 Task: Look for space in Rāyachoti, India from 5th July, 2023 to 15th July, 2023 for 9 adults in price range Rs.15000 to Rs.25000. Place can be entire place with 5 bedrooms having 5 beds and 5 bathrooms. Property type can be house, flat, guest house. Booking option can be shelf check-in. Required host language is English.
Action: Mouse moved to (429, 56)
Screenshot: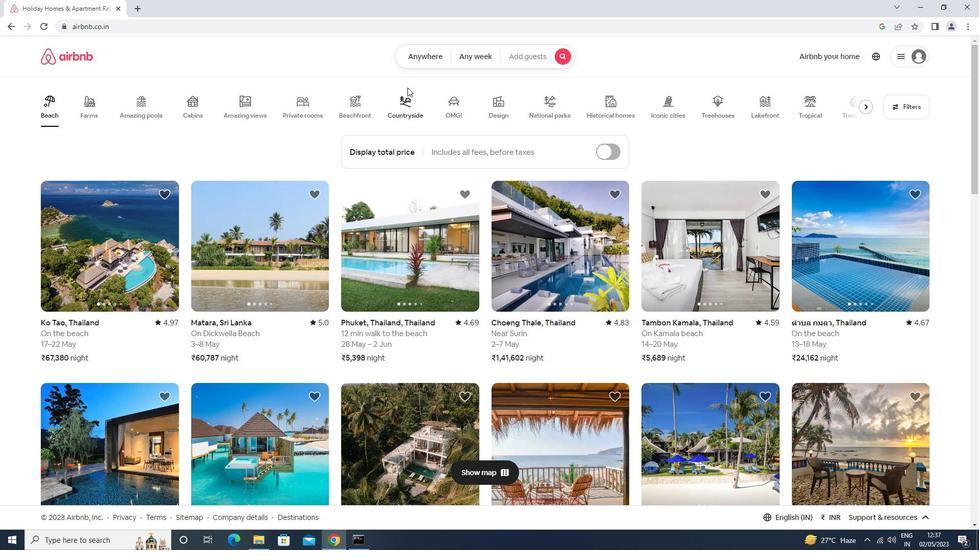 
Action: Mouse pressed left at (429, 56)
Screenshot: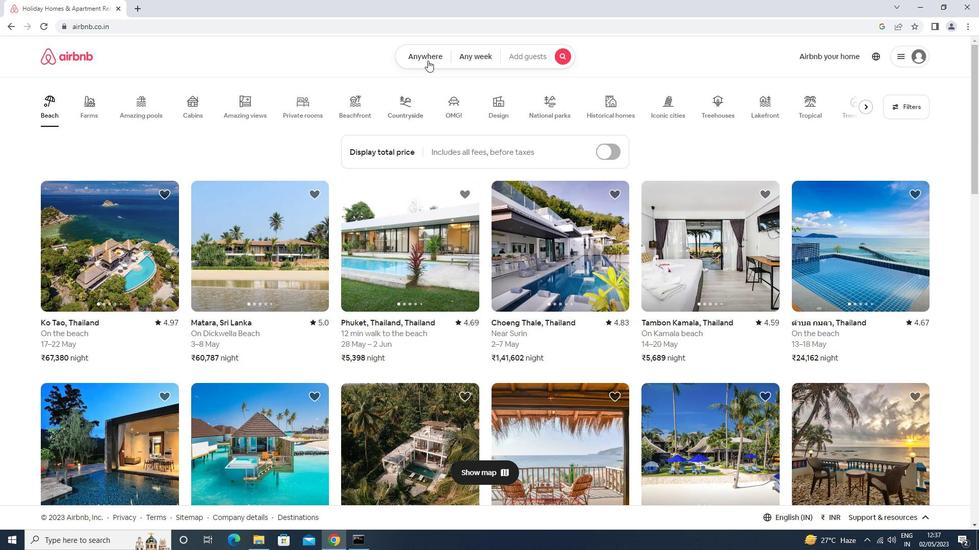 
Action: Mouse moved to (378, 103)
Screenshot: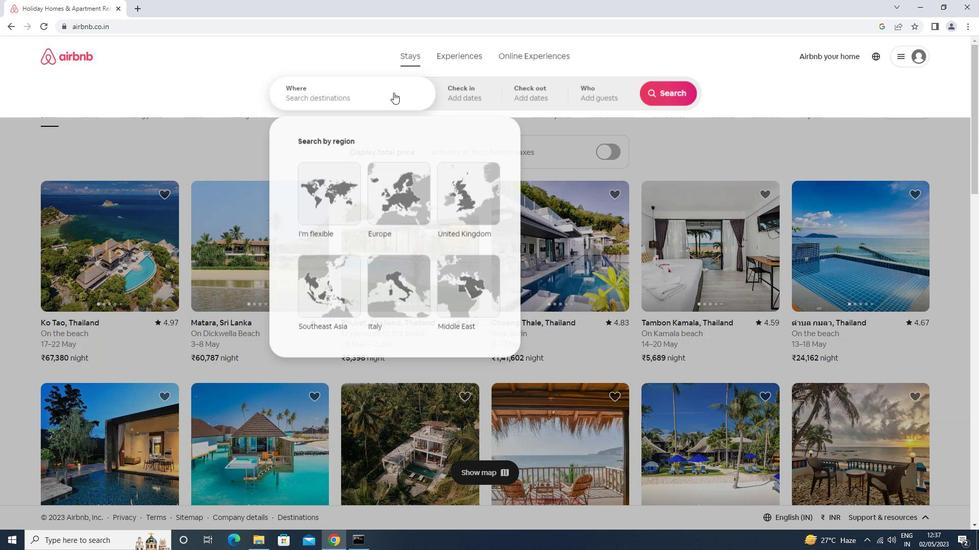 
Action: Mouse pressed left at (378, 103)
Screenshot: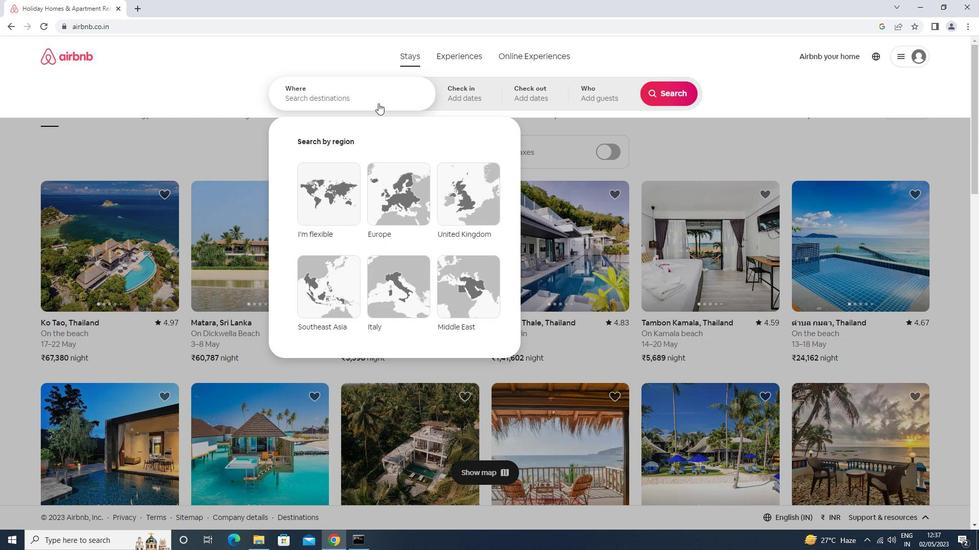 
Action: Key pressed r<Key.caps_lock>ayachoti<Key.enter>
Screenshot: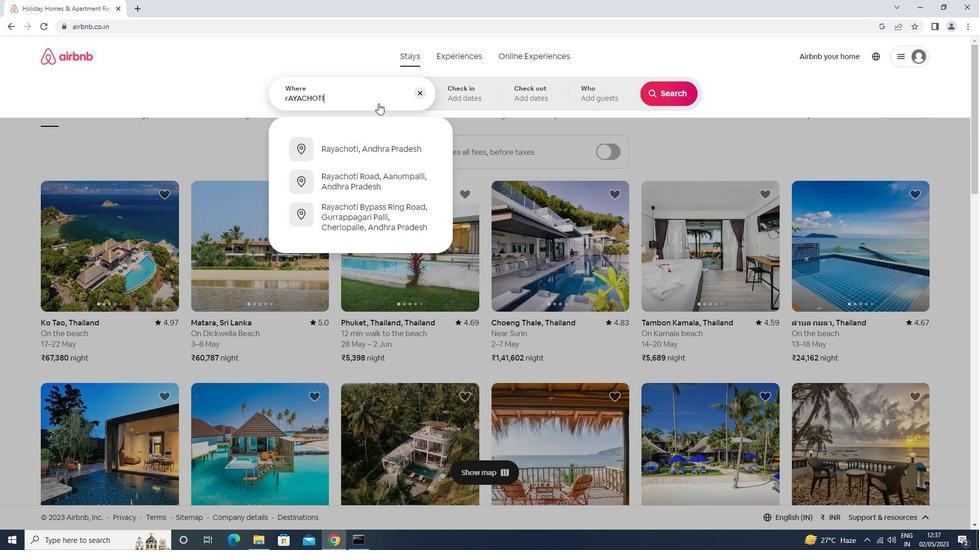 
Action: Mouse moved to (668, 181)
Screenshot: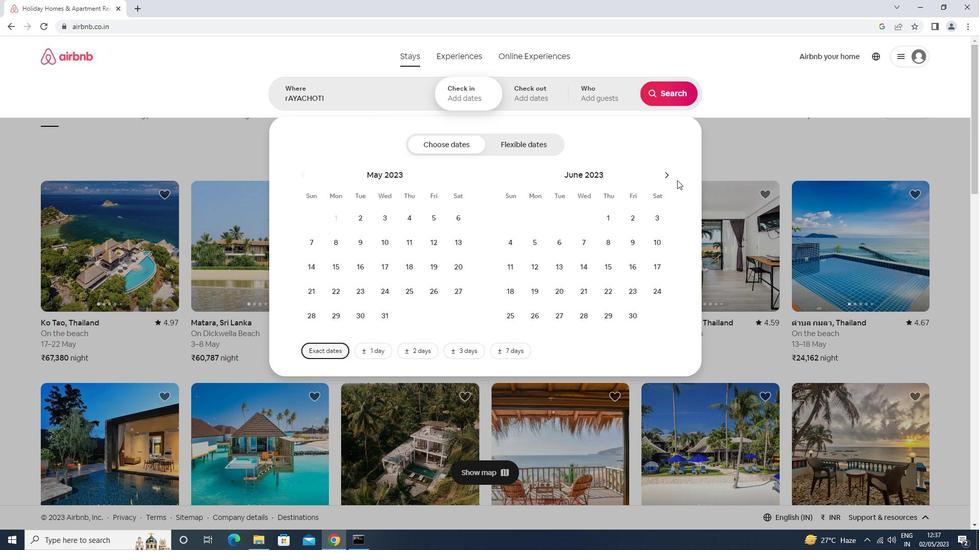 
Action: Mouse pressed left at (668, 181)
Screenshot: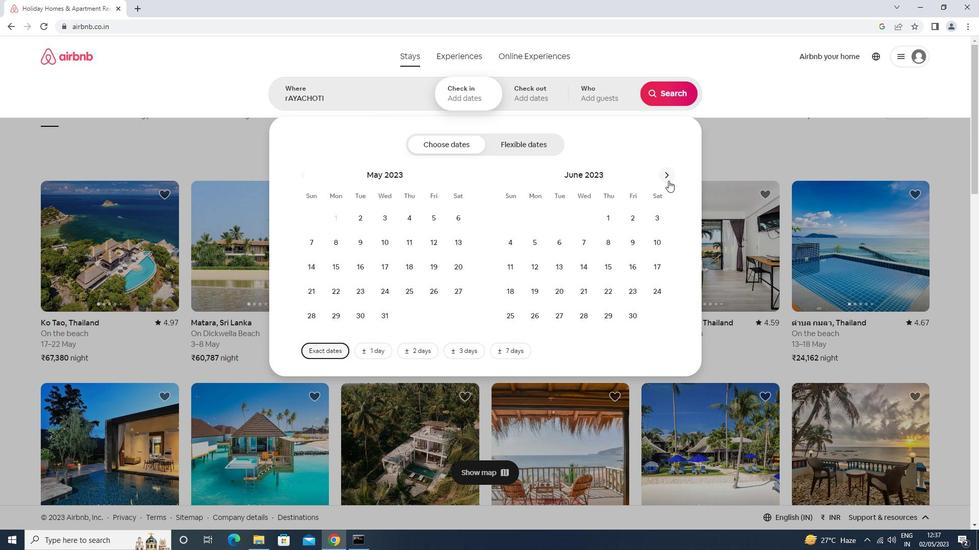 
Action: Mouse moved to (580, 244)
Screenshot: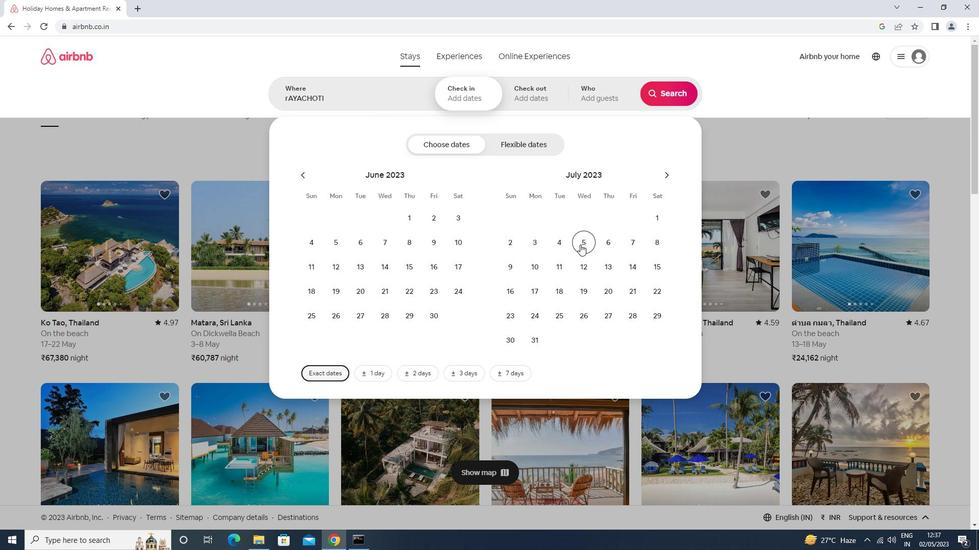 
Action: Mouse pressed left at (580, 244)
Screenshot: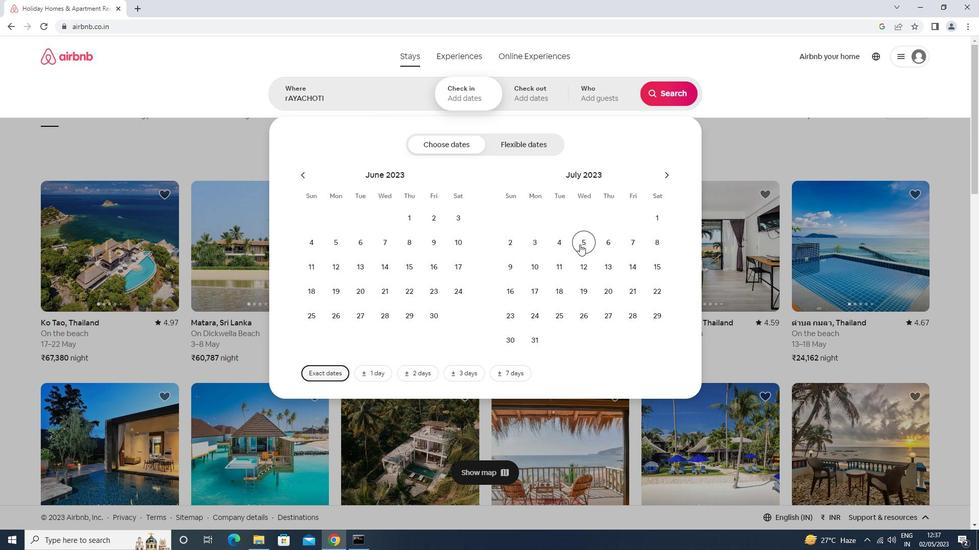 
Action: Mouse moved to (659, 267)
Screenshot: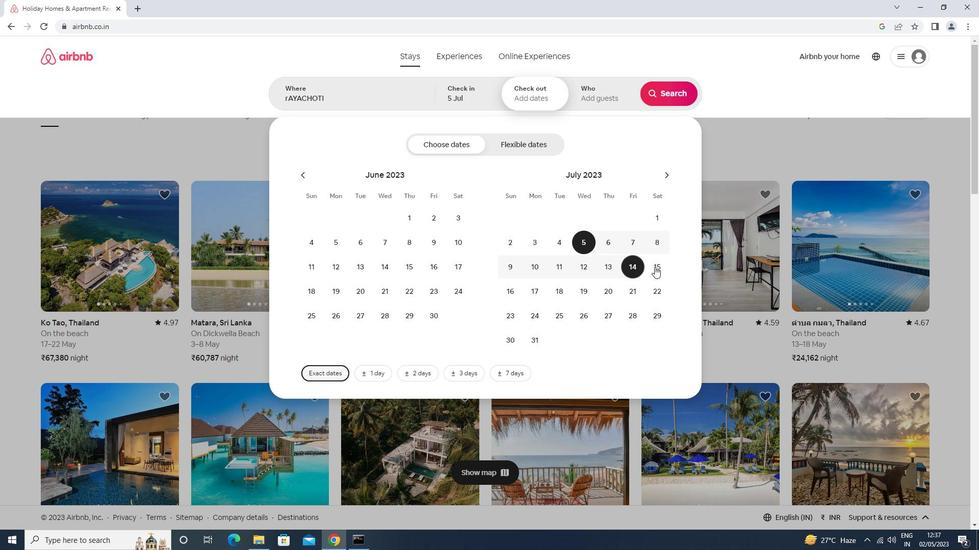 
Action: Mouse pressed left at (659, 267)
Screenshot: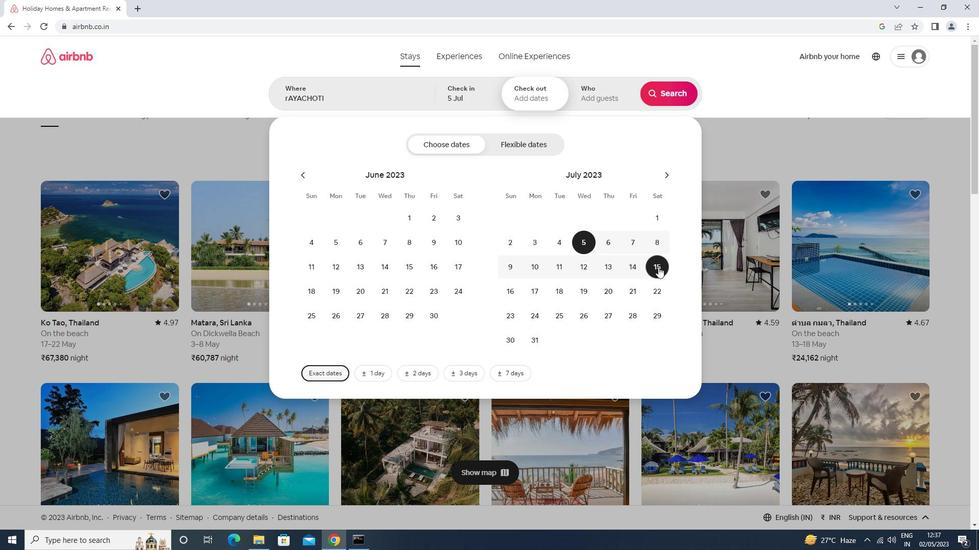 
Action: Mouse moved to (589, 102)
Screenshot: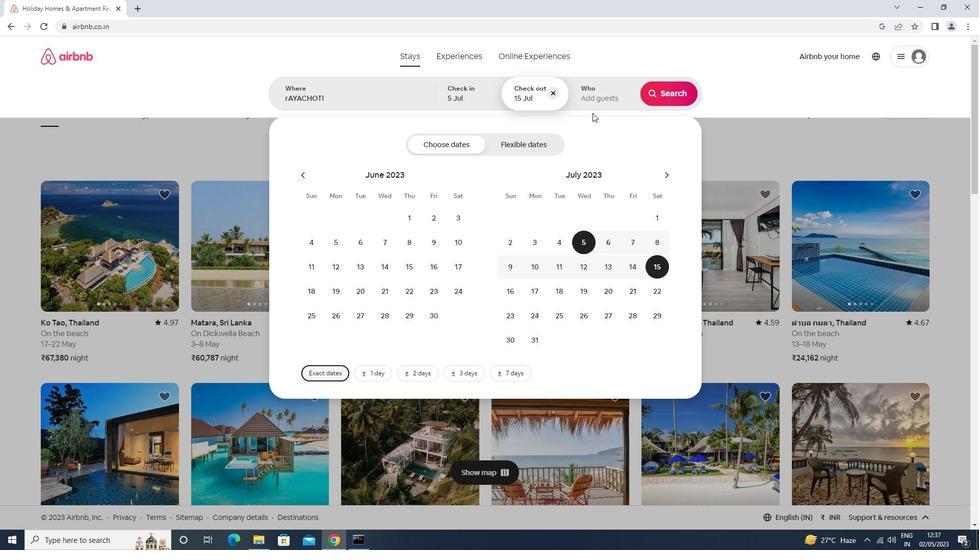 
Action: Mouse pressed left at (589, 102)
Screenshot: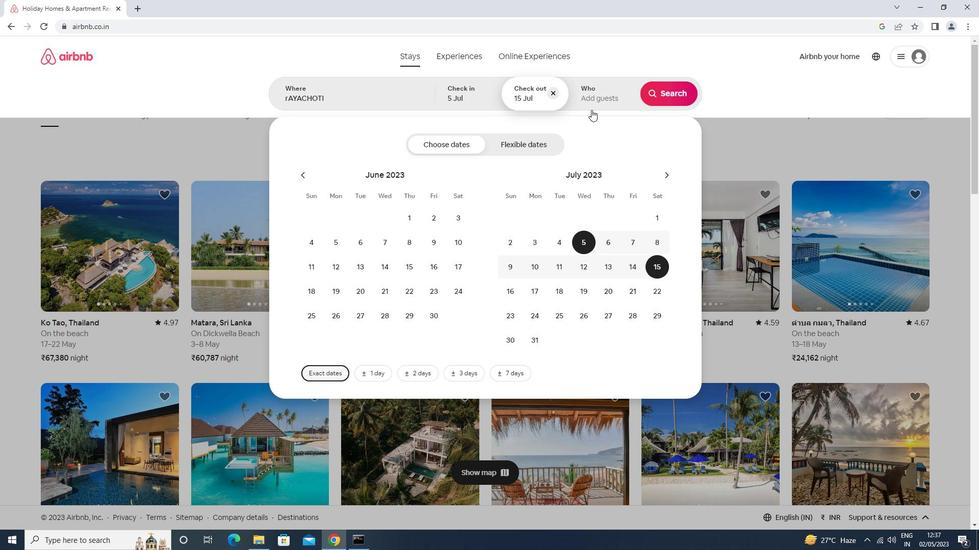 
Action: Mouse moved to (667, 151)
Screenshot: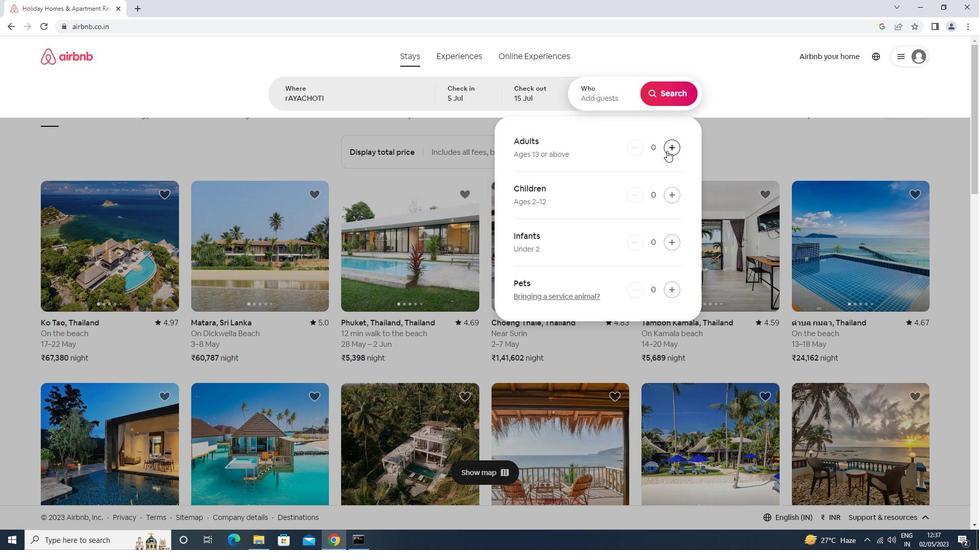 
Action: Mouse pressed left at (667, 151)
Screenshot: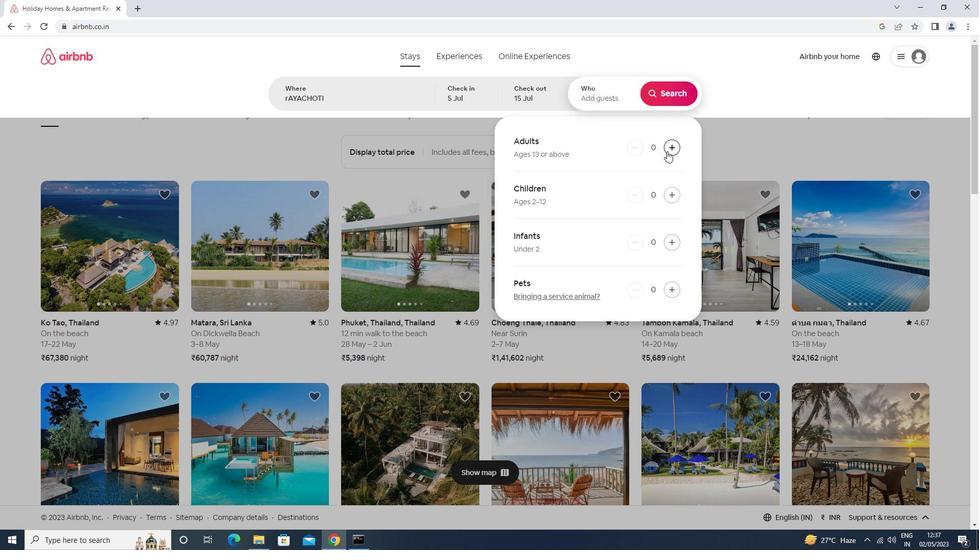 
Action: Mouse pressed left at (667, 151)
Screenshot: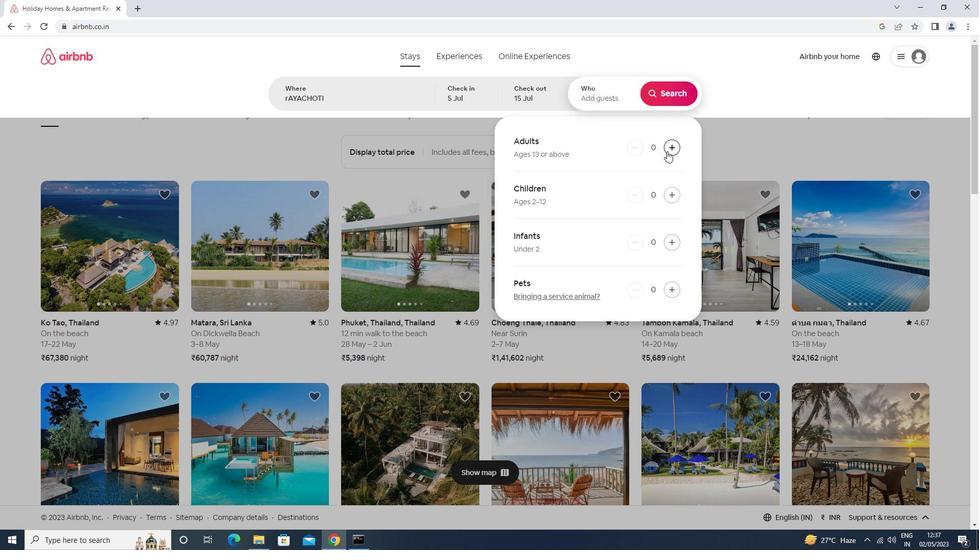 
Action: Mouse pressed left at (667, 151)
Screenshot: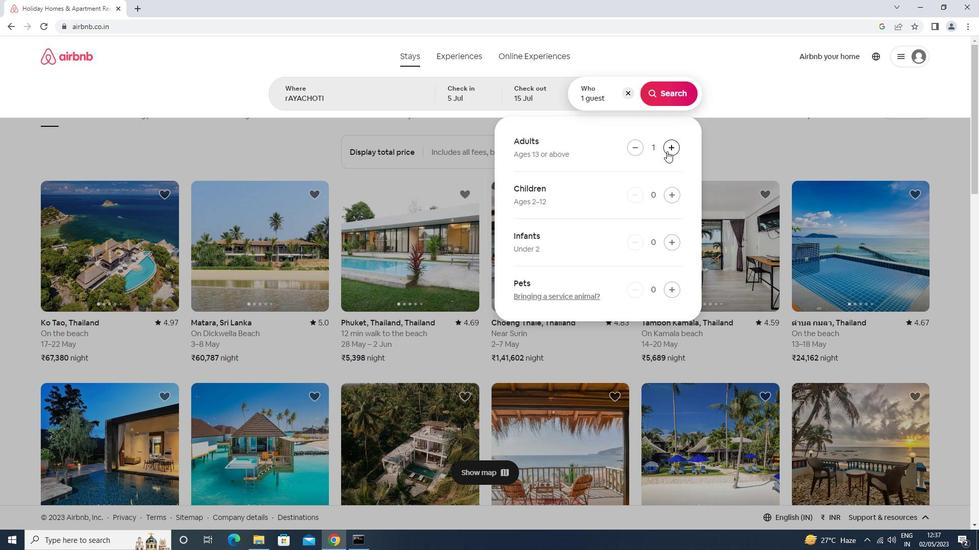 
Action: Mouse pressed left at (667, 151)
Screenshot: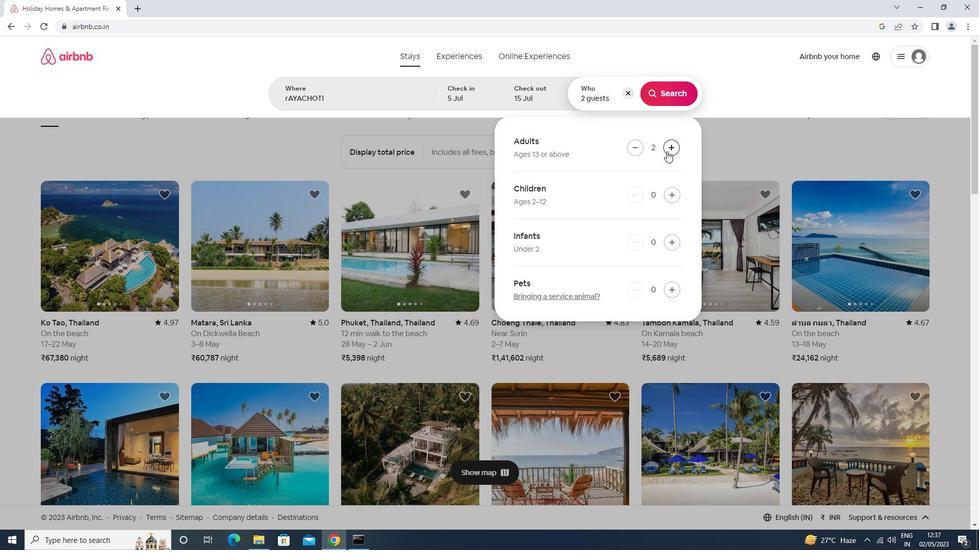 
Action: Mouse pressed left at (667, 151)
Screenshot: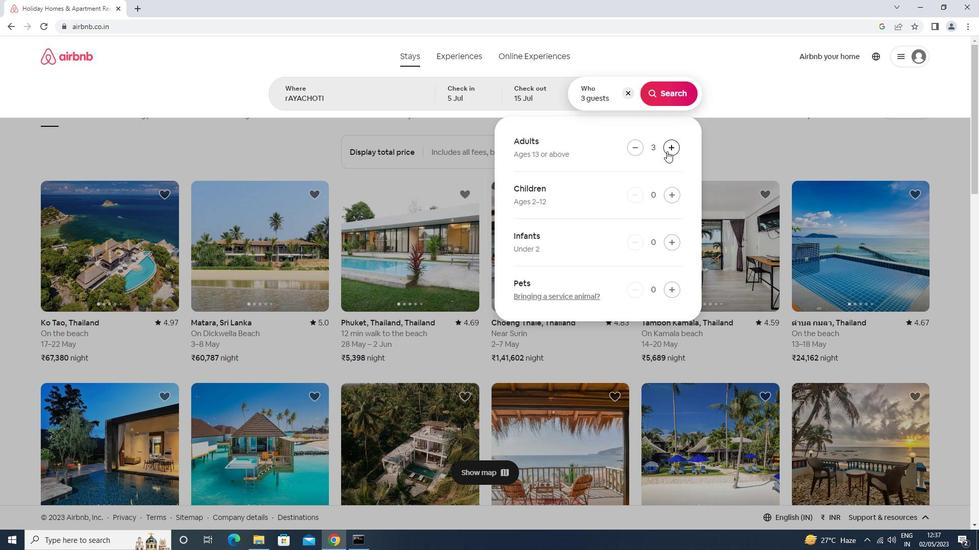 
Action: Mouse pressed left at (667, 151)
Screenshot: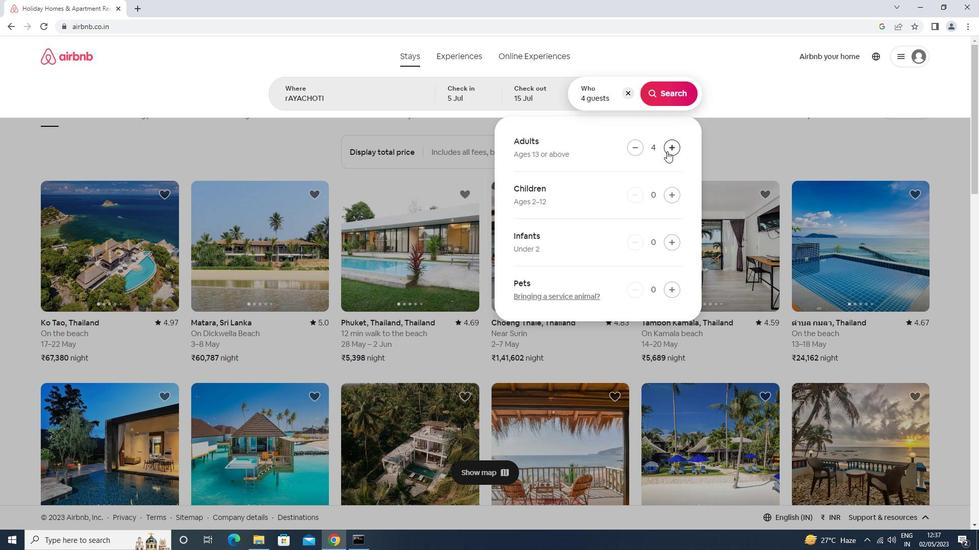 
Action: Mouse pressed left at (667, 151)
Screenshot: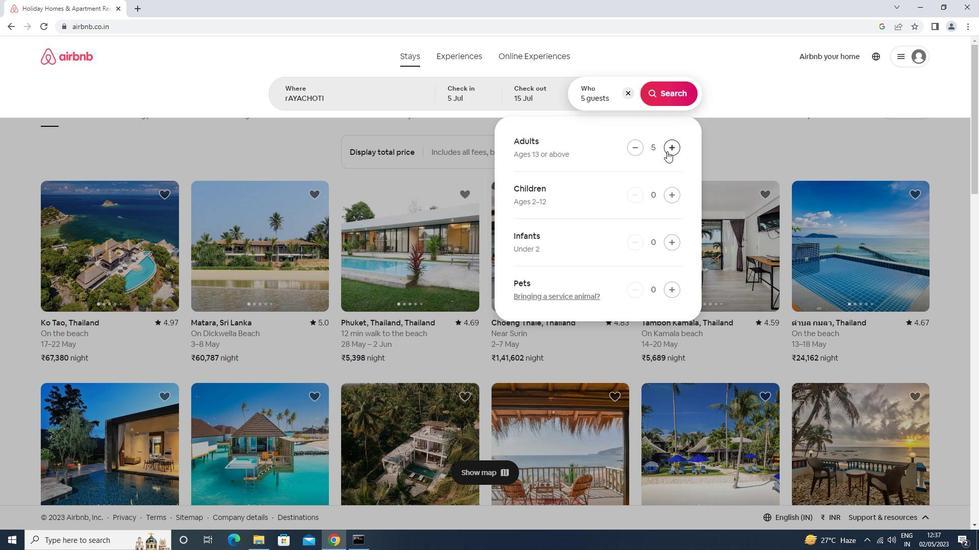 
Action: Mouse pressed left at (667, 151)
Screenshot: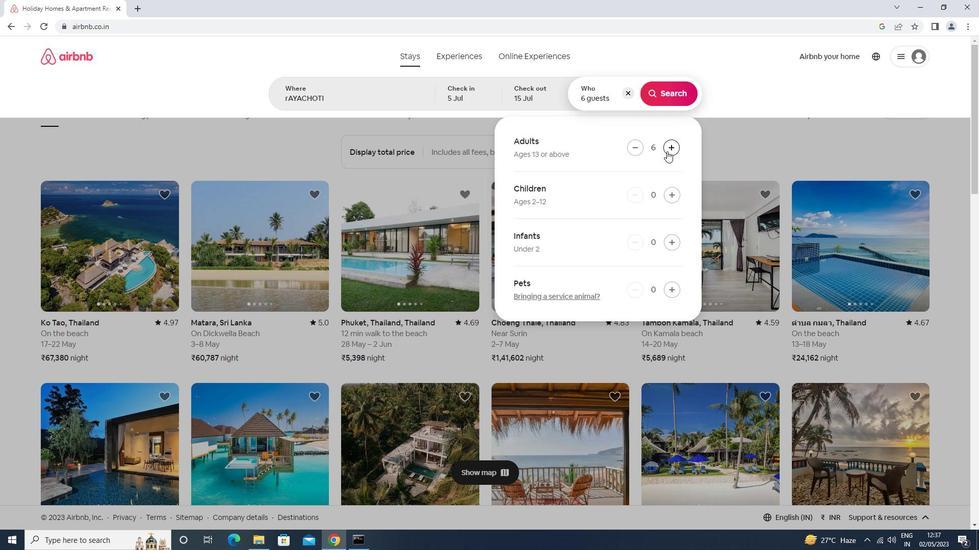 
Action: Mouse pressed left at (667, 151)
Screenshot: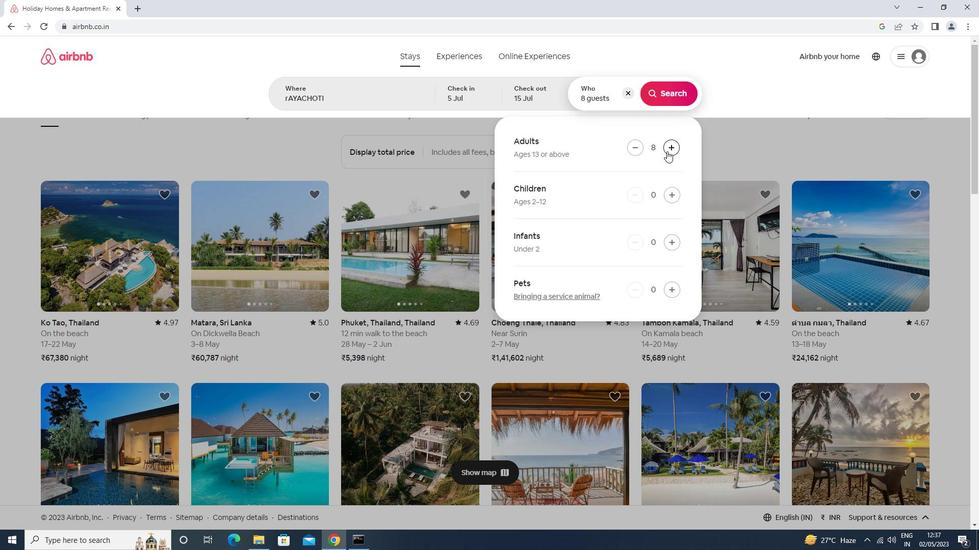
Action: Mouse moved to (662, 96)
Screenshot: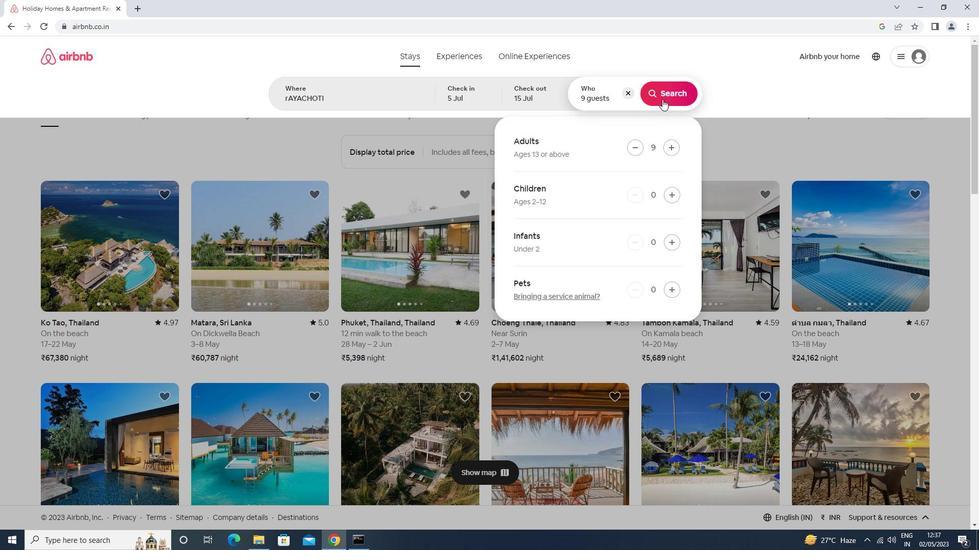 
Action: Mouse pressed left at (662, 96)
Screenshot: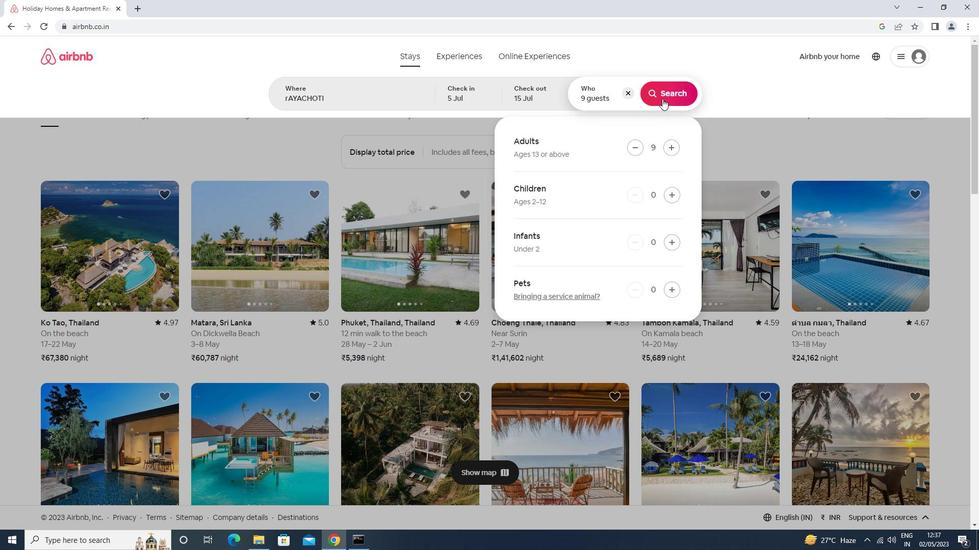 
Action: Mouse moved to (932, 96)
Screenshot: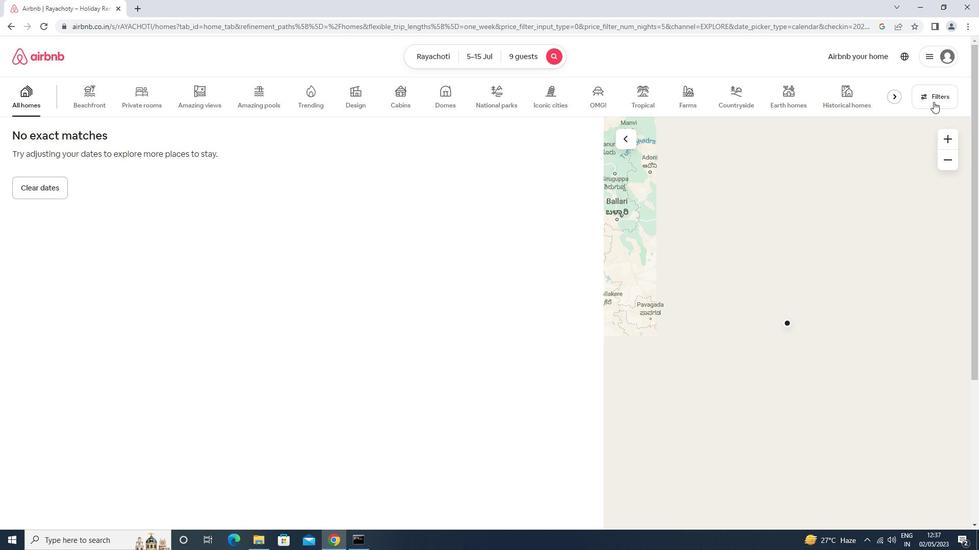 
Action: Mouse pressed left at (932, 96)
Screenshot: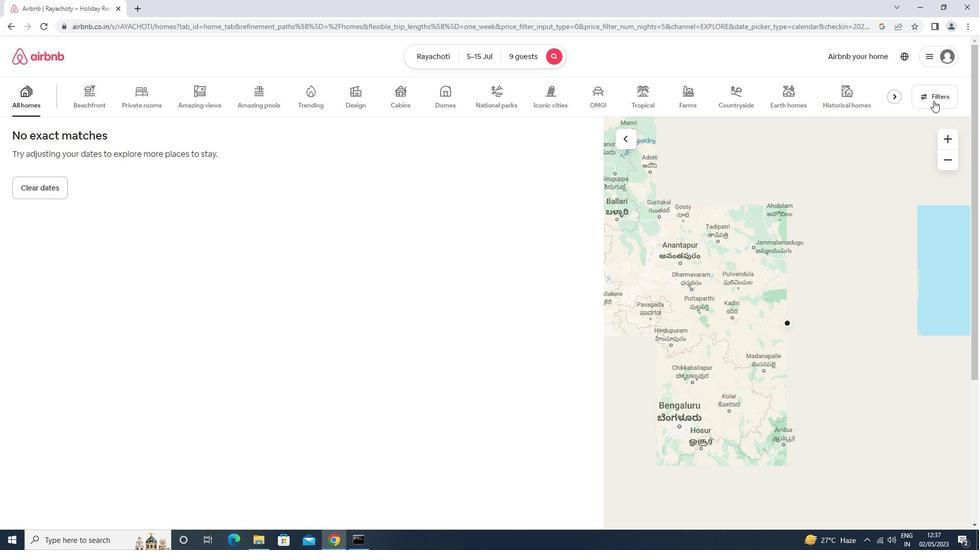 
Action: Mouse moved to (431, 163)
Screenshot: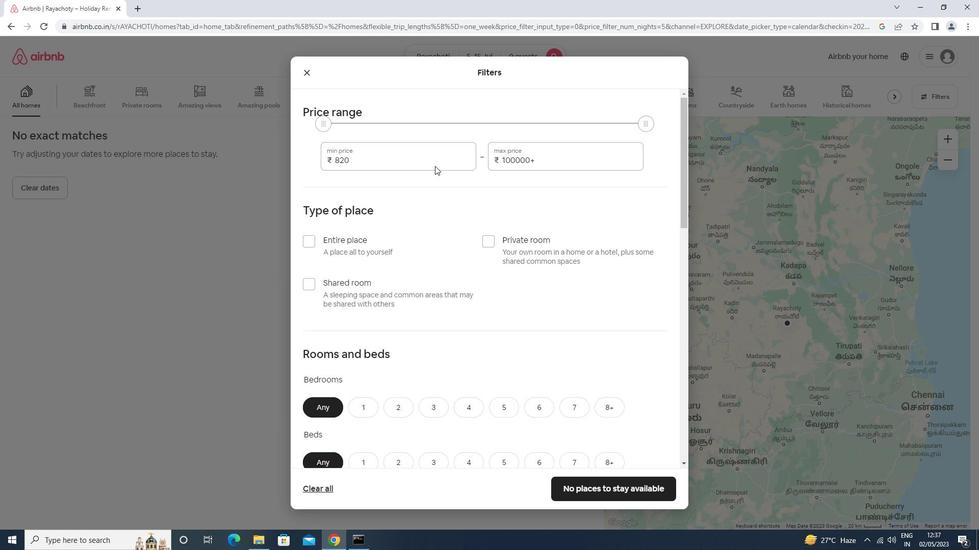 
Action: Mouse pressed left at (431, 163)
Screenshot: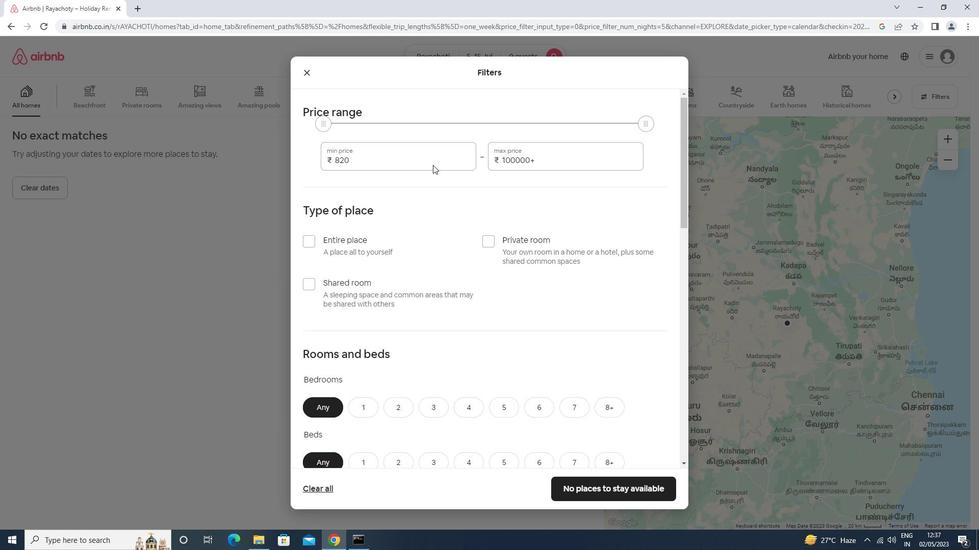 
Action: Key pressed <Key.backspace><Key.backspace><Key.backspace><Key.backspace><Key.backspace><Key.backspace><Key.backspace><Key.backspace><Key.backspace><Key.backspace>15000<Key.tab>21<Key.backspace>0000
Screenshot: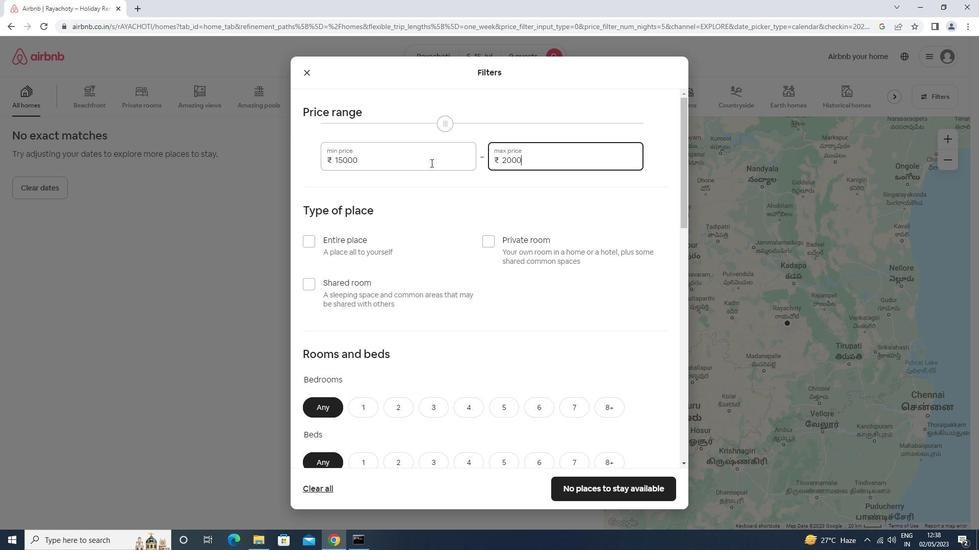 
Action: Mouse moved to (366, 238)
Screenshot: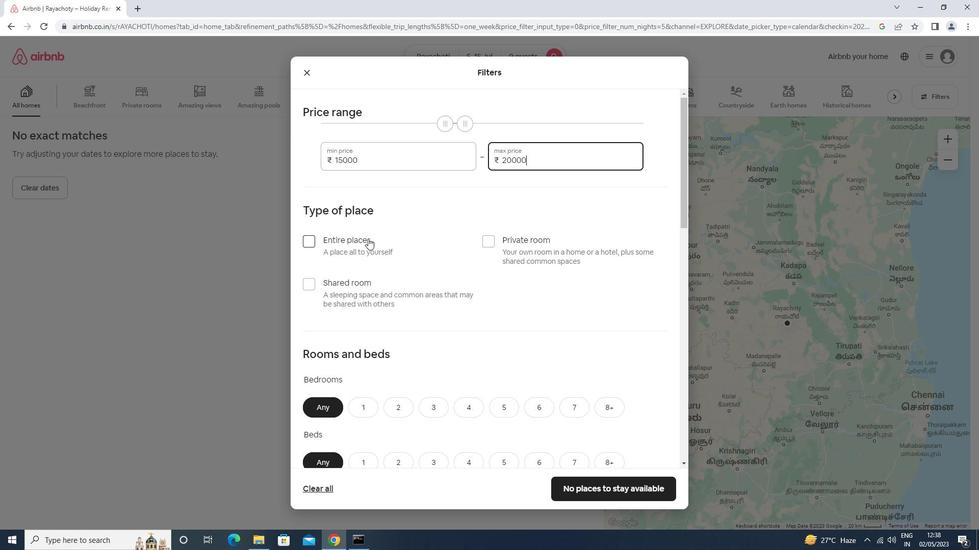 
Action: Mouse pressed left at (366, 238)
Screenshot: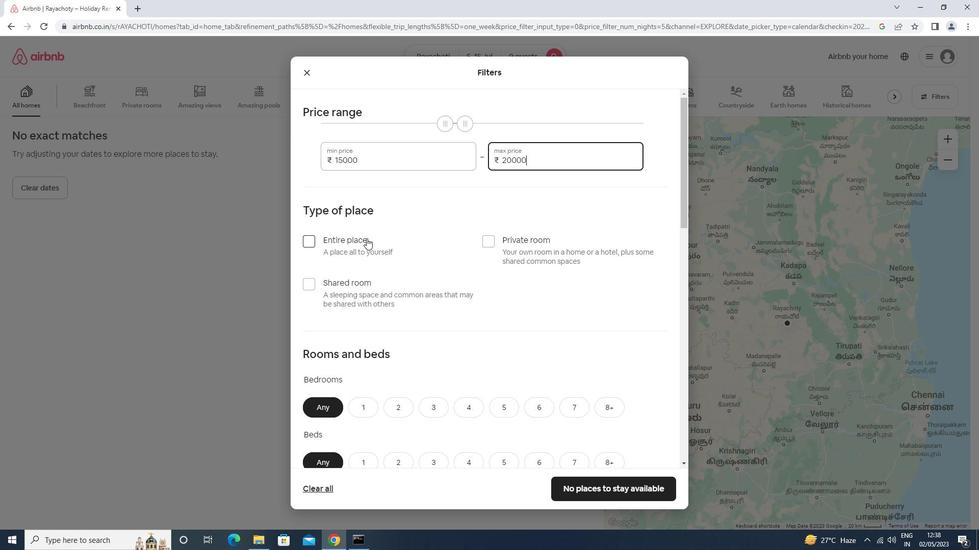 
Action: Mouse moved to (365, 238)
Screenshot: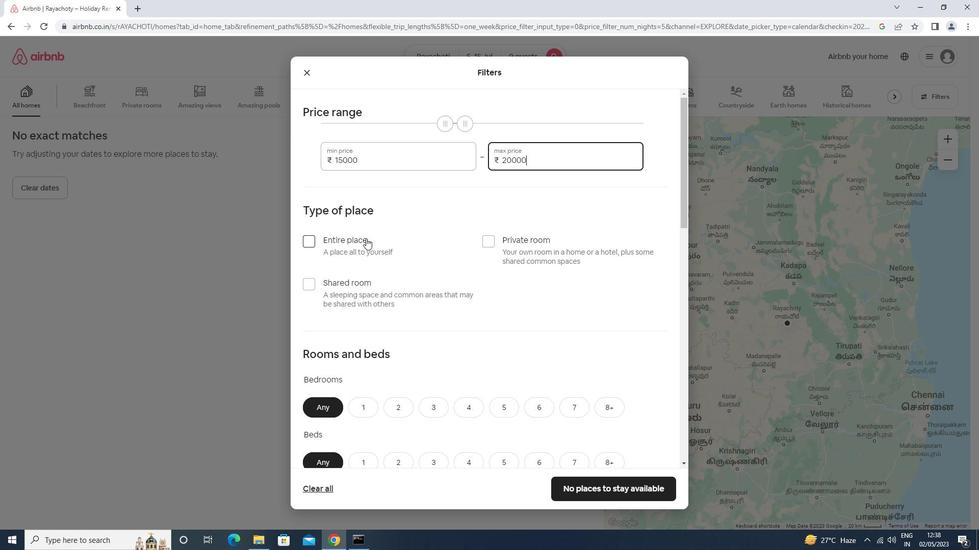 
Action: Mouse scrolled (365, 238) with delta (0, 0)
Screenshot: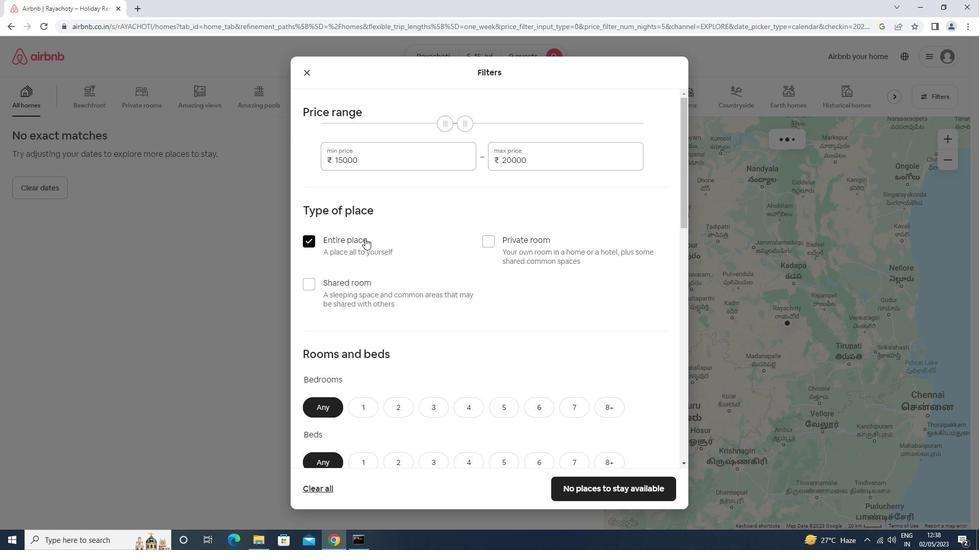 
Action: Mouse scrolled (365, 238) with delta (0, 0)
Screenshot: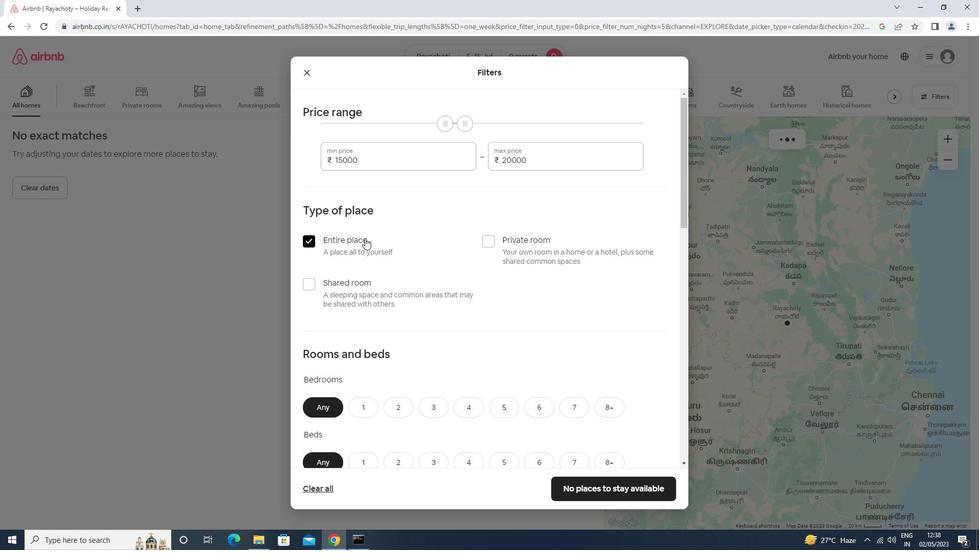 
Action: Mouse scrolled (365, 238) with delta (0, 0)
Screenshot: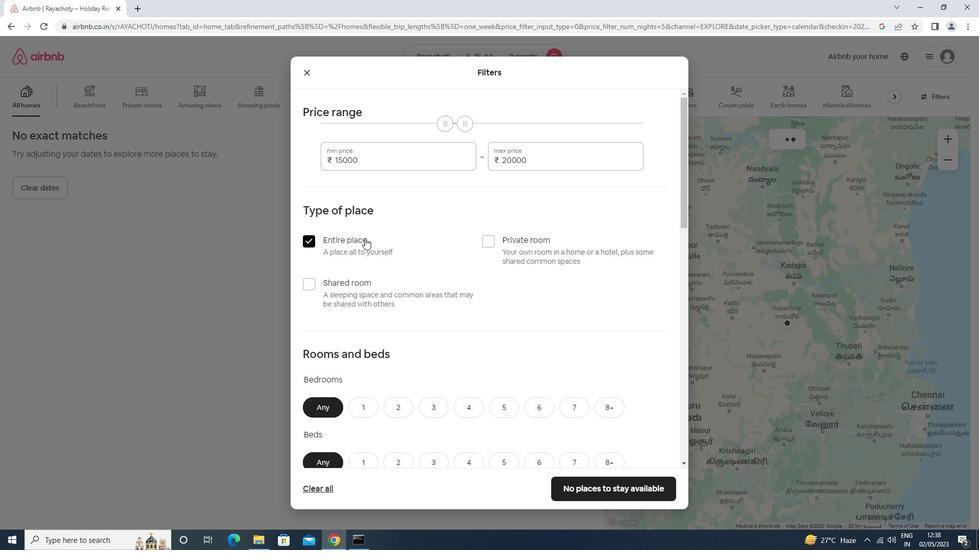 
Action: Mouse moved to (503, 251)
Screenshot: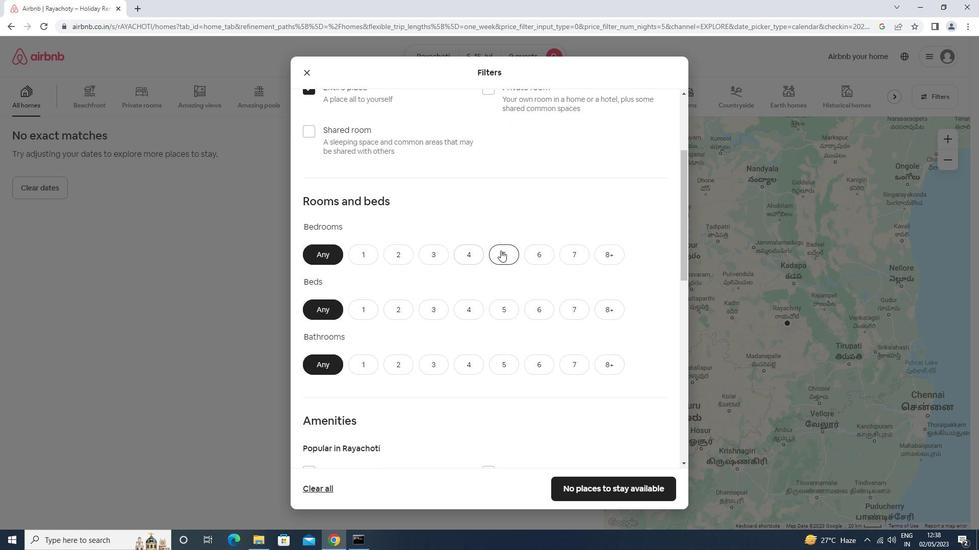 
Action: Mouse pressed left at (503, 251)
Screenshot: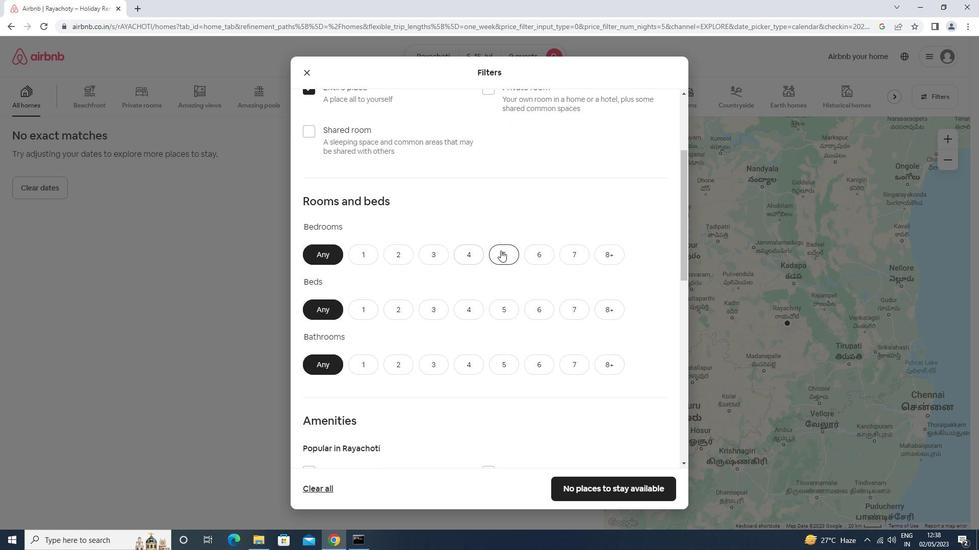 
Action: Mouse moved to (498, 308)
Screenshot: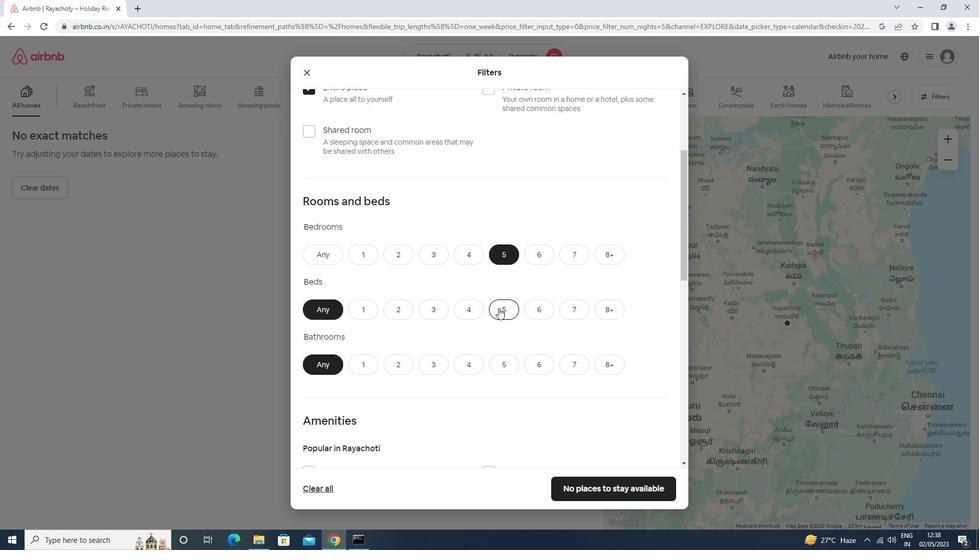 
Action: Mouse pressed left at (498, 308)
Screenshot: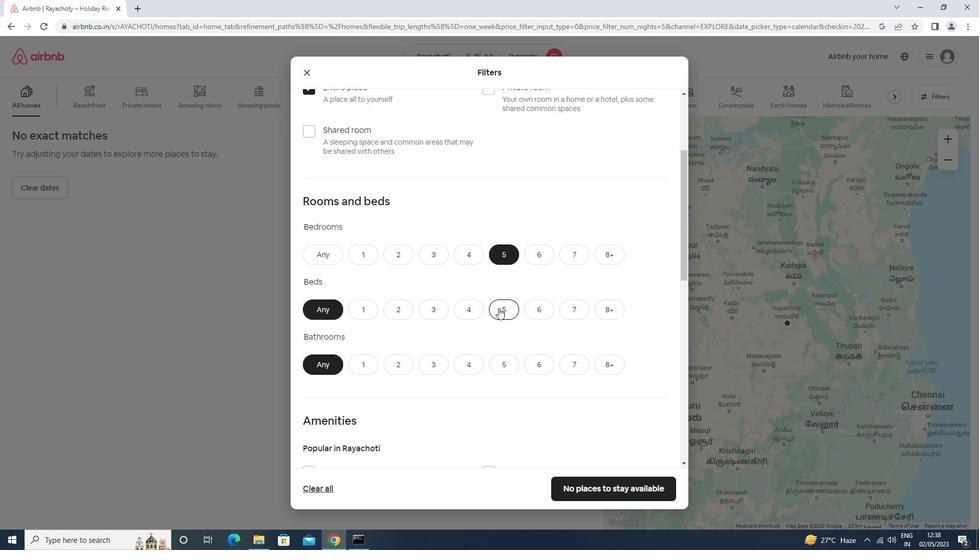 
Action: Mouse moved to (466, 361)
Screenshot: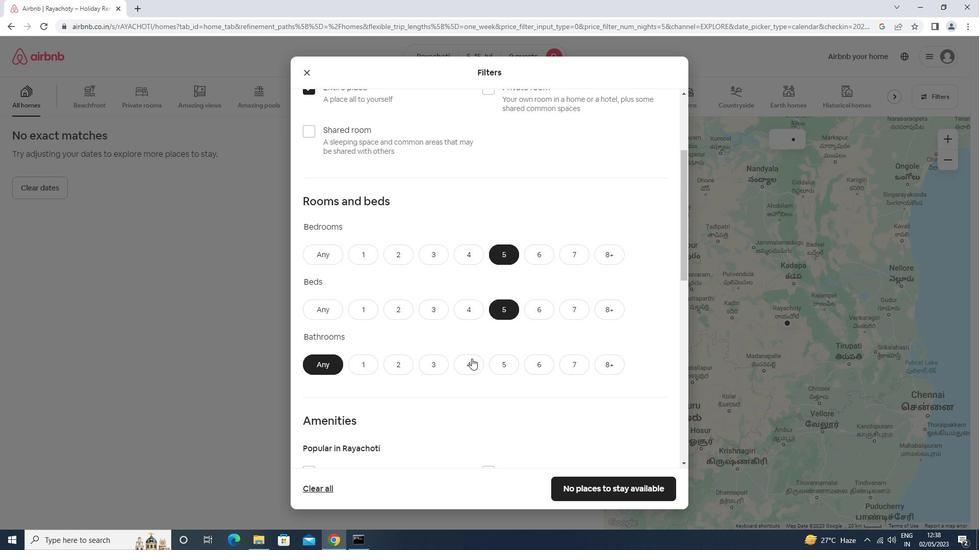 
Action: Mouse pressed left at (466, 361)
Screenshot: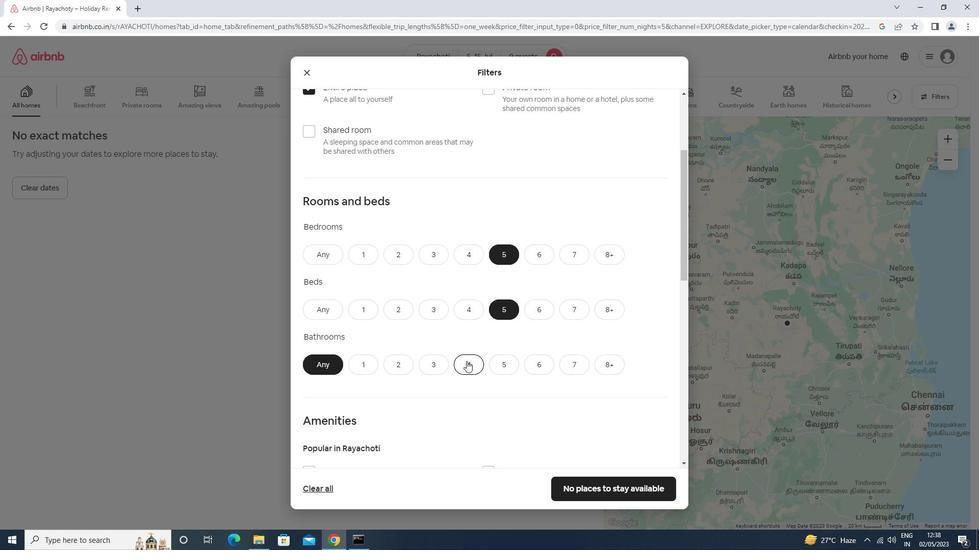 
Action: Mouse scrolled (466, 361) with delta (0, 0)
Screenshot: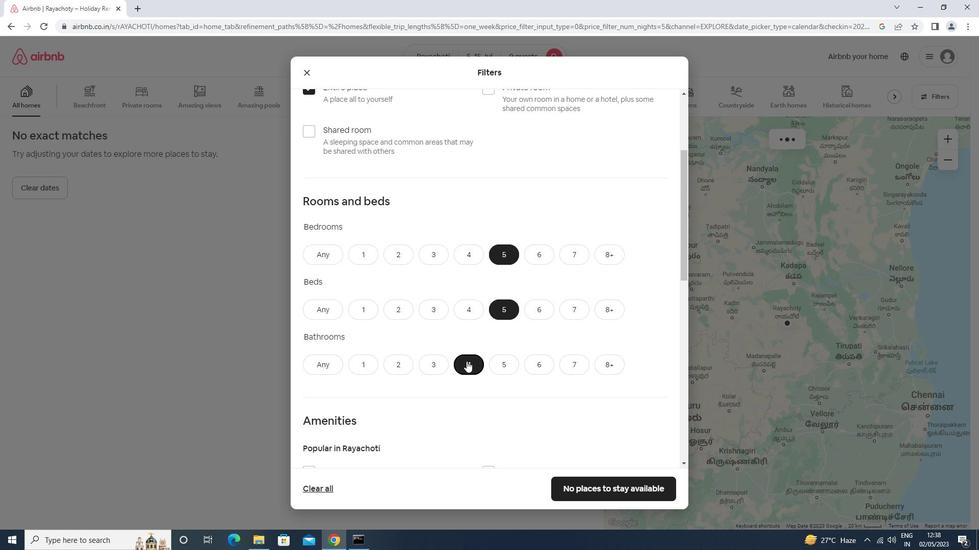 
Action: Mouse scrolled (466, 361) with delta (0, 0)
Screenshot: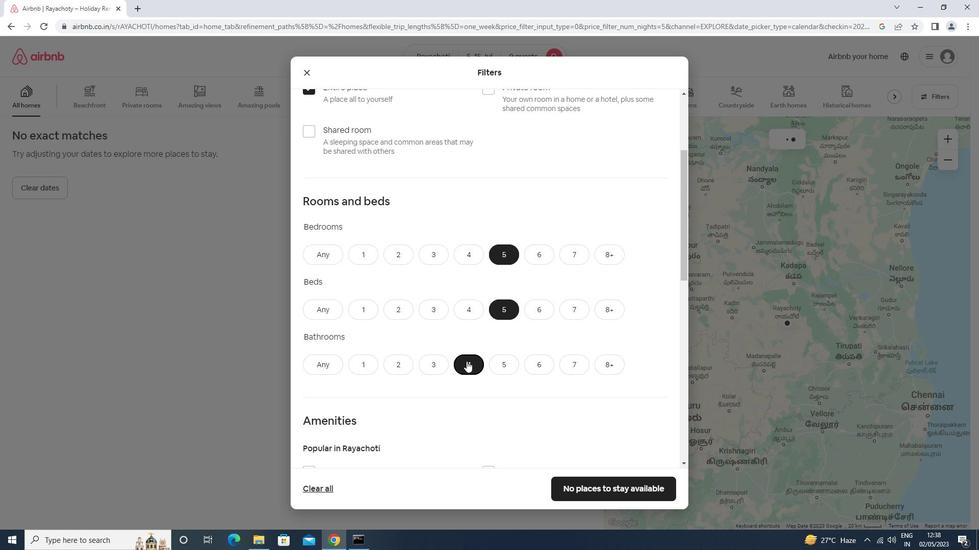 
Action: Mouse scrolled (466, 361) with delta (0, 0)
Screenshot: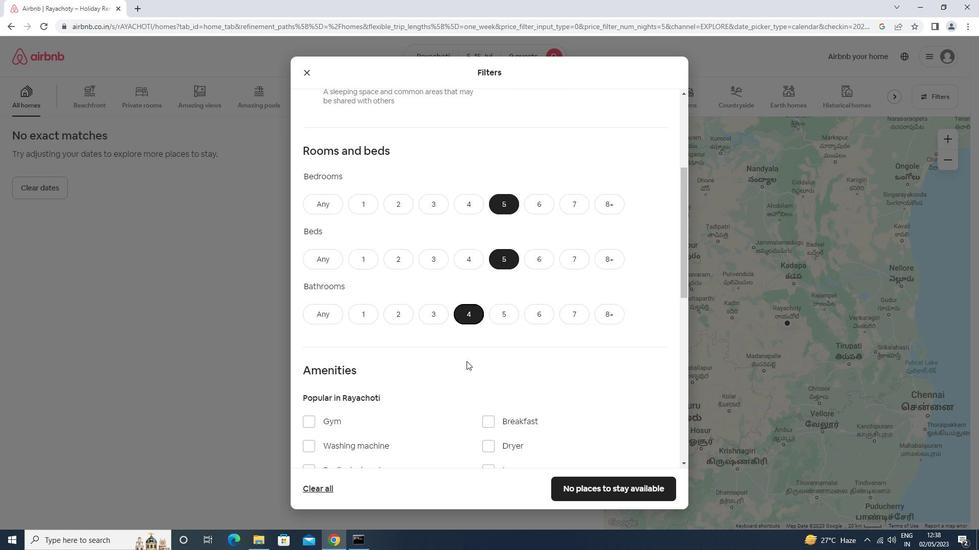 
Action: Mouse moved to (351, 291)
Screenshot: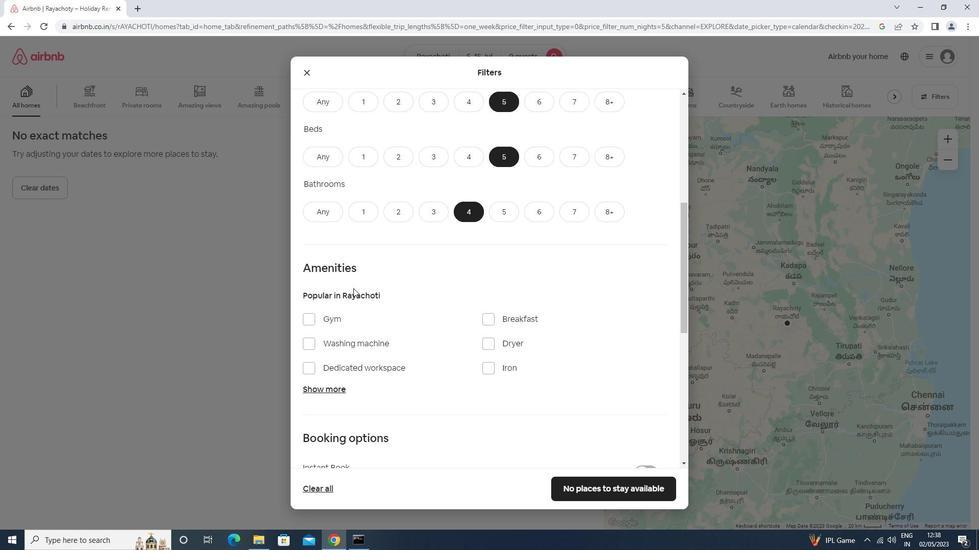 
Action: Mouse scrolled (351, 291) with delta (0, 0)
Screenshot: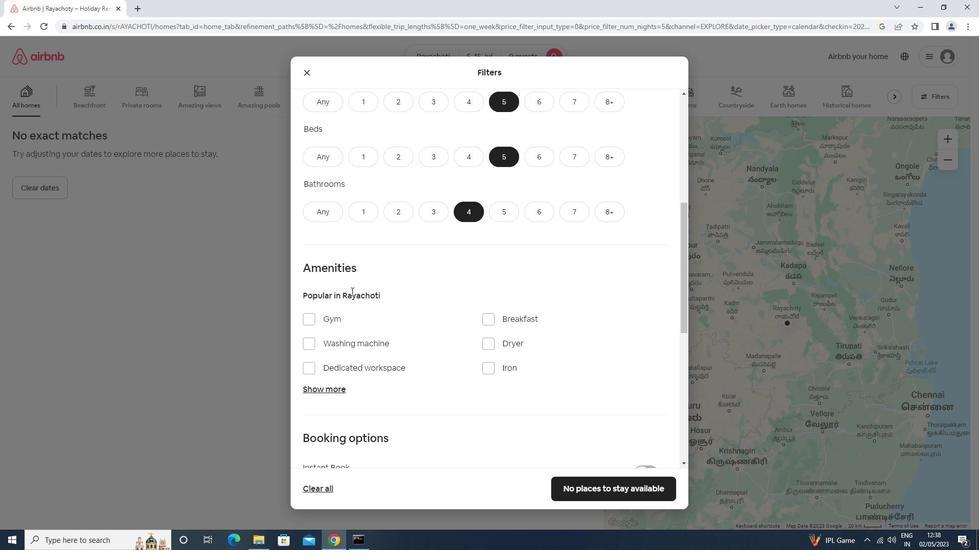 
Action: Mouse scrolled (351, 291) with delta (0, 0)
Screenshot: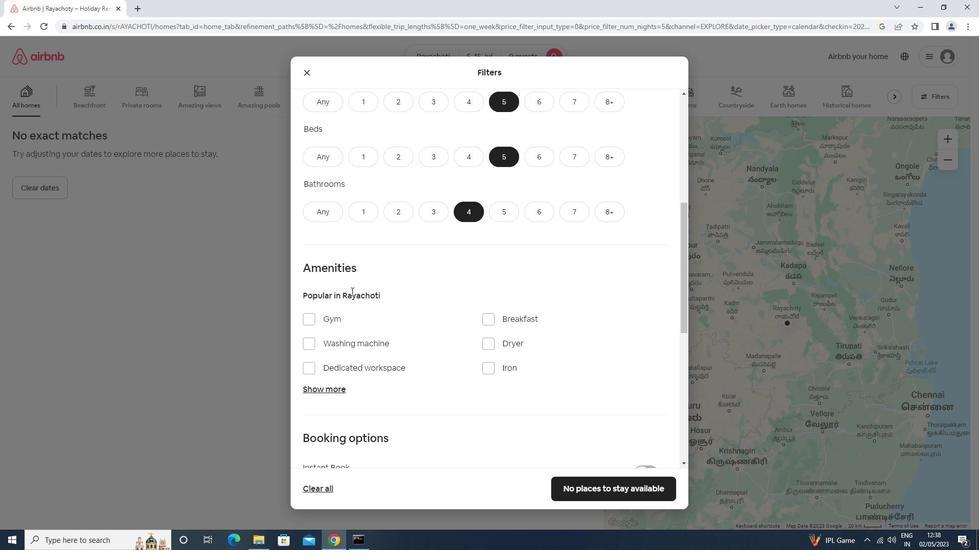 
Action: Mouse moved to (351, 292)
Screenshot: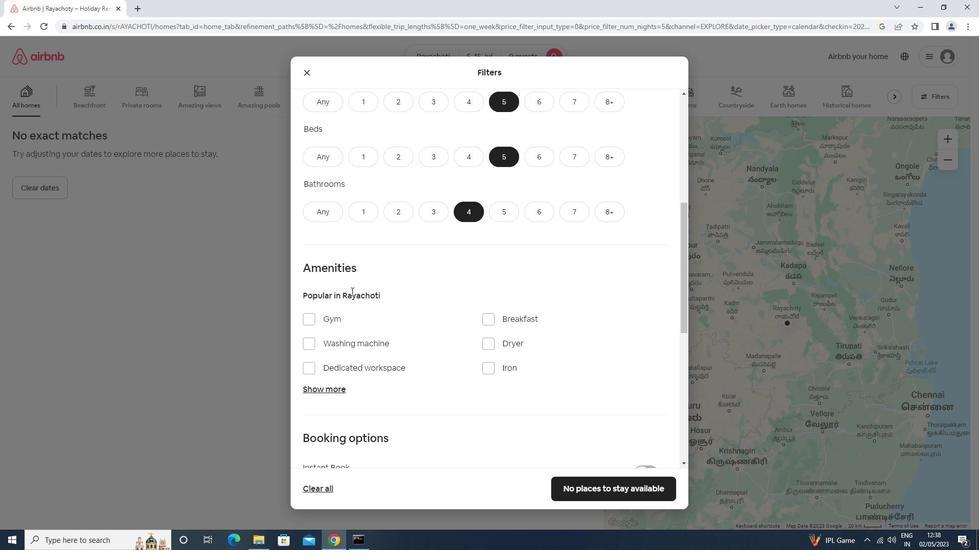 
Action: Mouse scrolled (351, 291) with delta (0, 0)
Screenshot: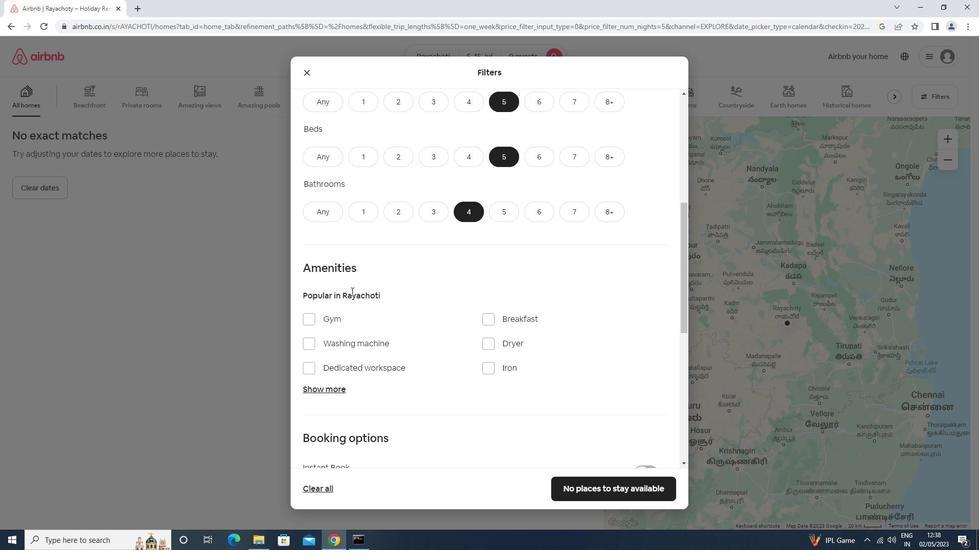 
Action: Mouse moved to (351, 292)
Screenshot: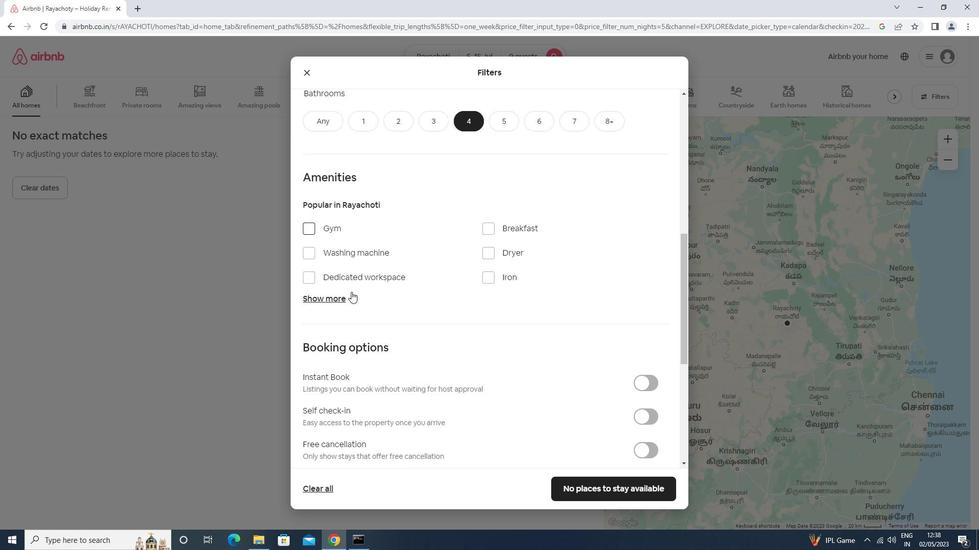 
Action: Mouse scrolled (351, 292) with delta (0, 0)
Screenshot: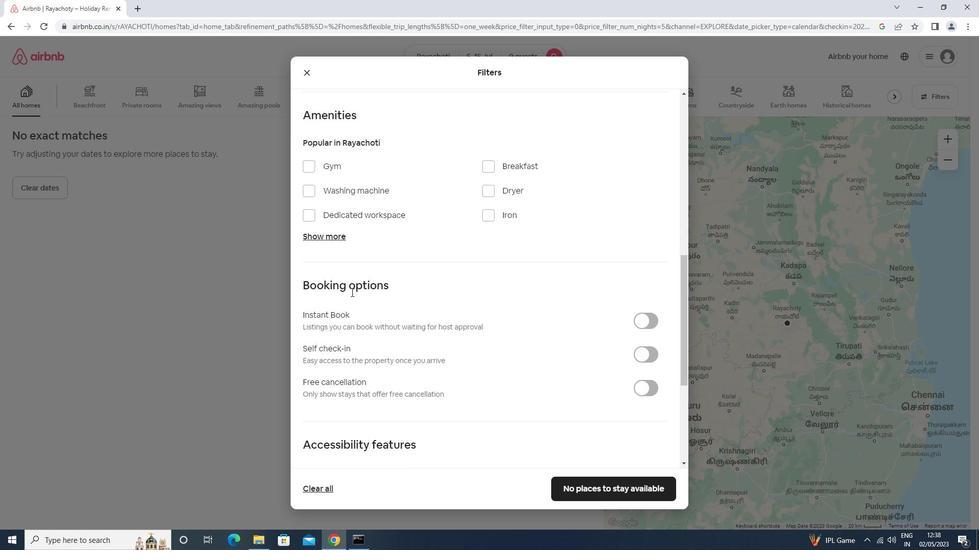 
Action: Mouse scrolled (351, 292) with delta (0, 0)
Screenshot: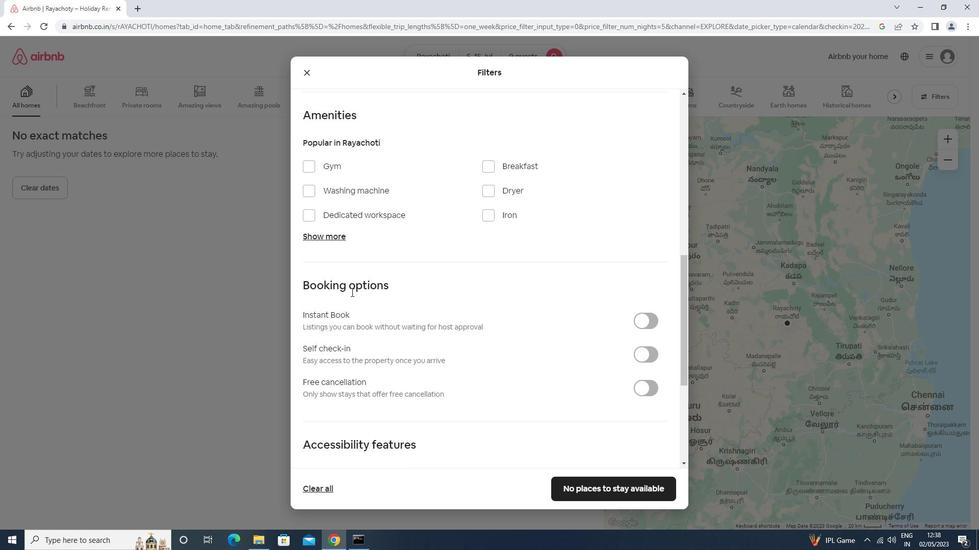 
Action: Mouse scrolled (351, 292) with delta (0, 0)
Screenshot: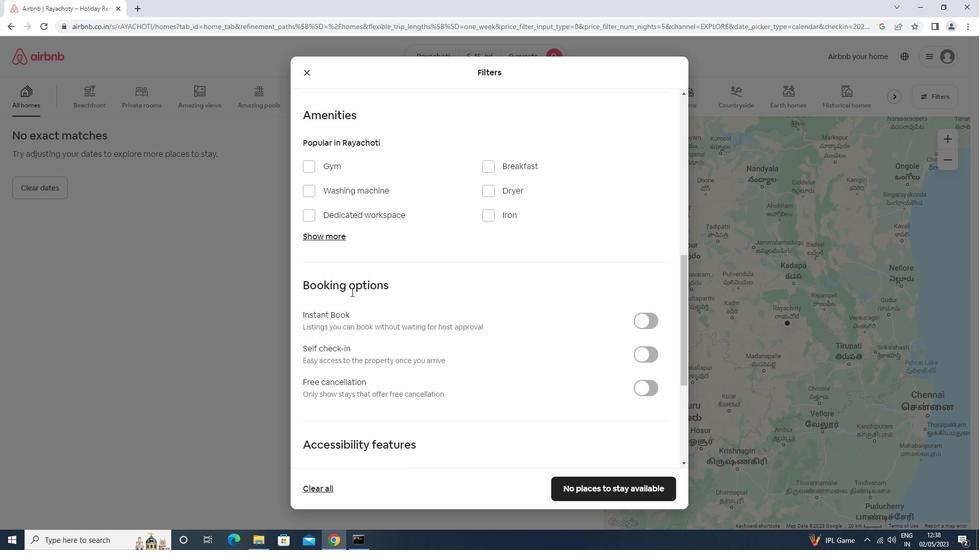 
Action: Mouse scrolled (351, 292) with delta (0, 0)
Screenshot: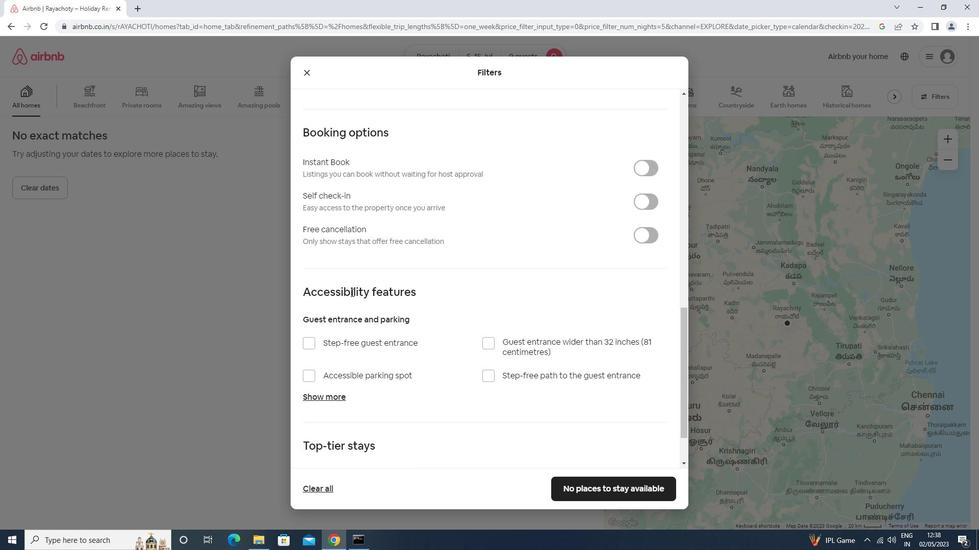 
Action: Mouse scrolled (351, 292) with delta (0, 0)
Screenshot: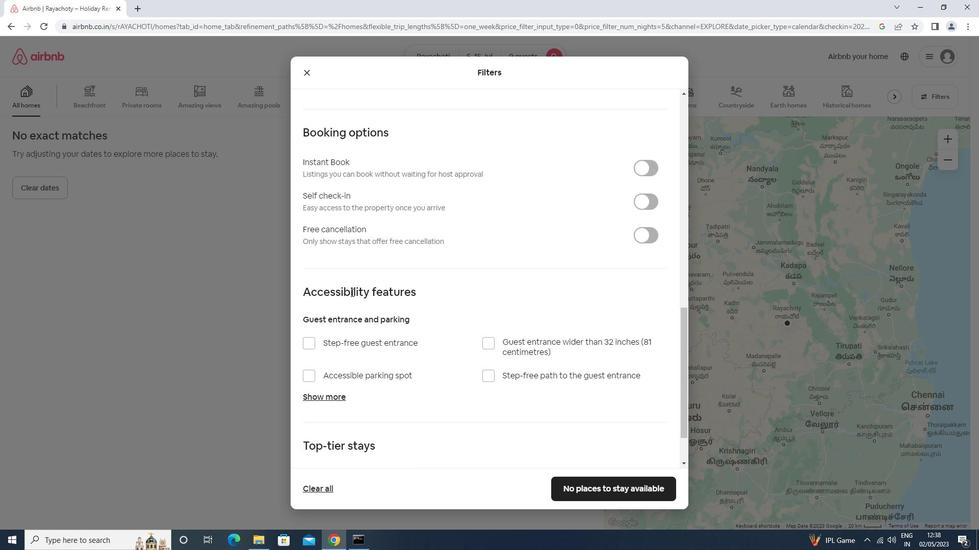 
Action: Mouse moved to (645, 144)
Screenshot: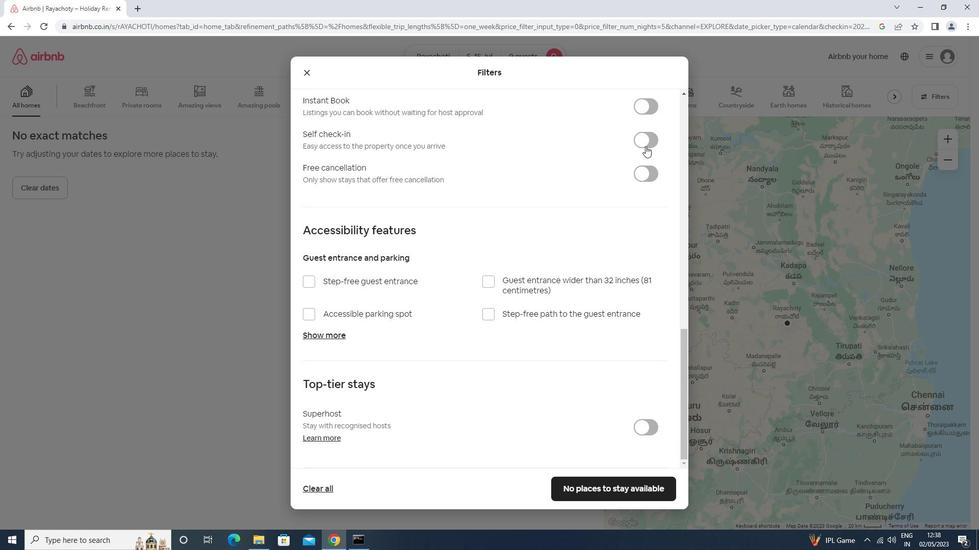
Action: Mouse pressed left at (645, 144)
Screenshot: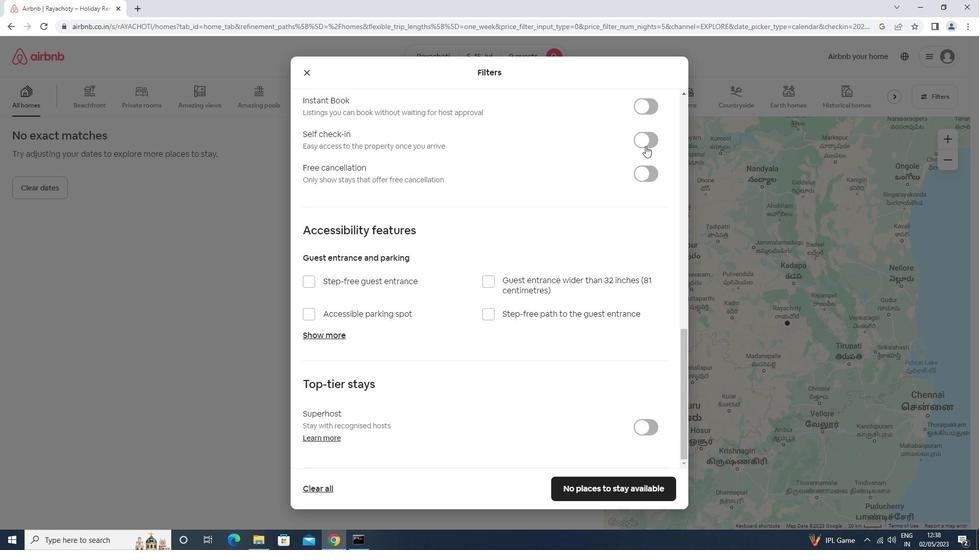 
Action: Mouse moved to (633, 151)
Screenshot: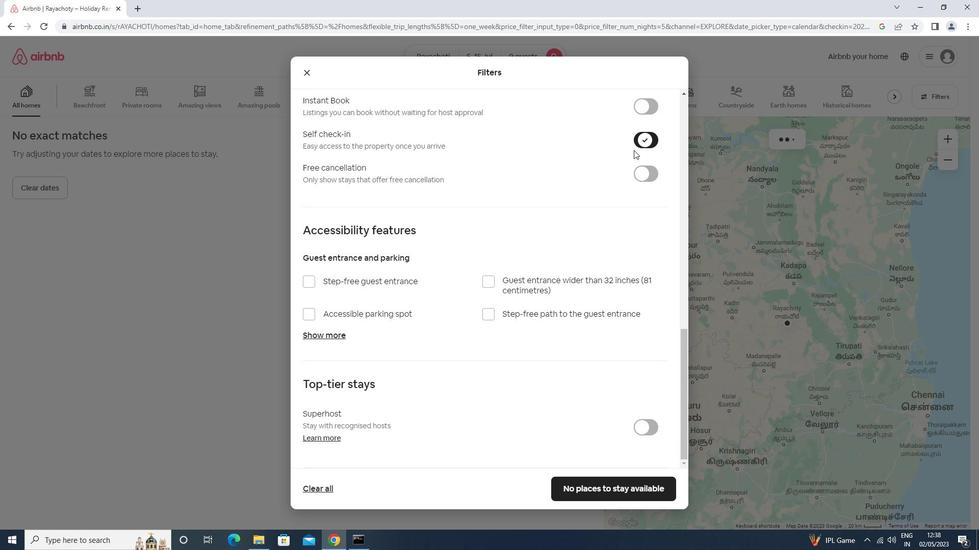 
Action: Mouse scrolled (633, 151) with delta (0, 0)
Screenshot: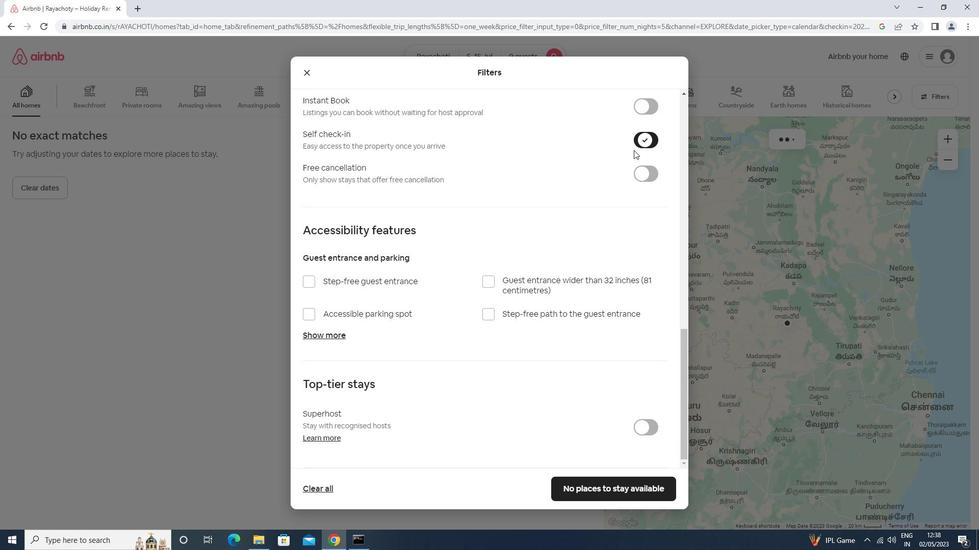 
Action: Mouse moved to (632, 152)
Screenshot: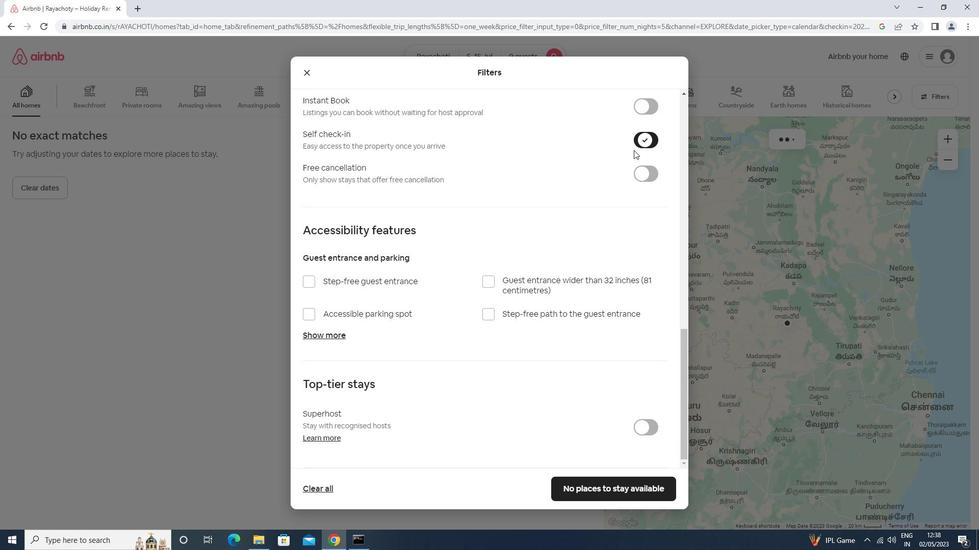 
Action: Mouse scrolled (632, 152) with delta (0, 0)
Screenshot: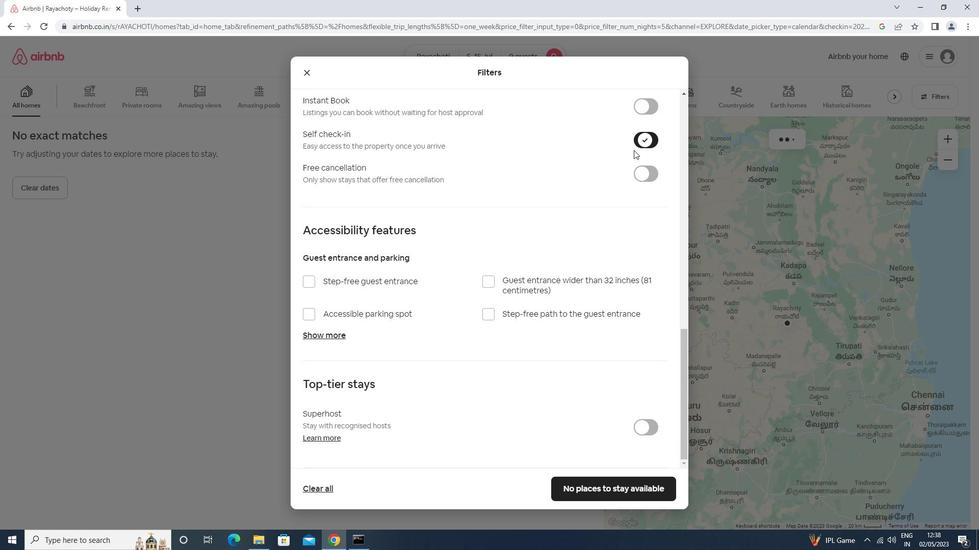
Action: Mouse moved to (631, 154)
Screenshot: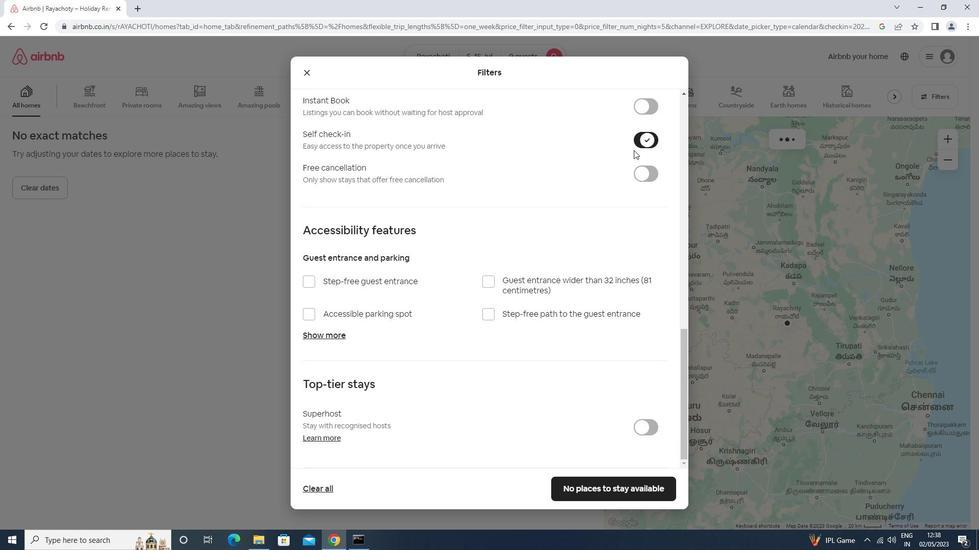 
Action: Mouse scrolled (631, 153) with delta (0, 0)
Screenshot: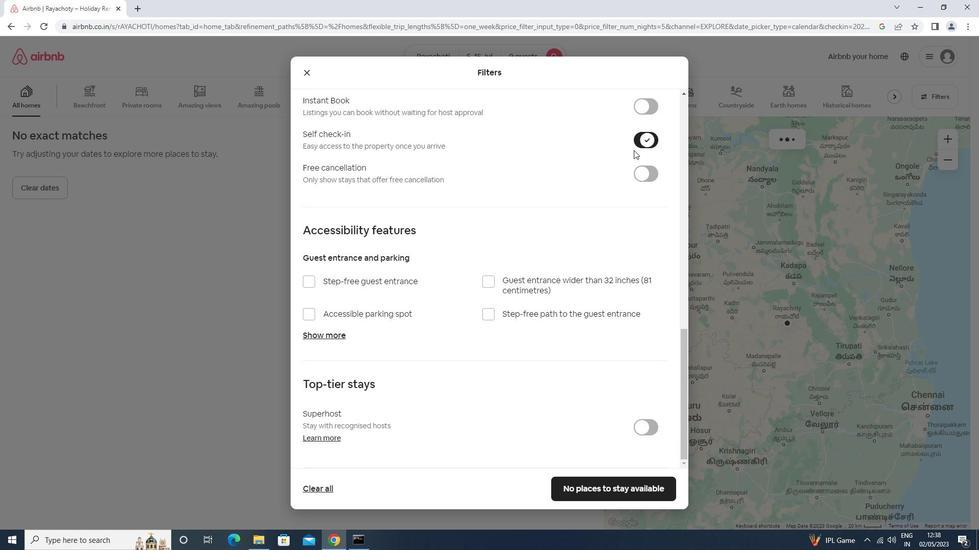 
Action: Mouse moved to (630, 154)
Screenshot: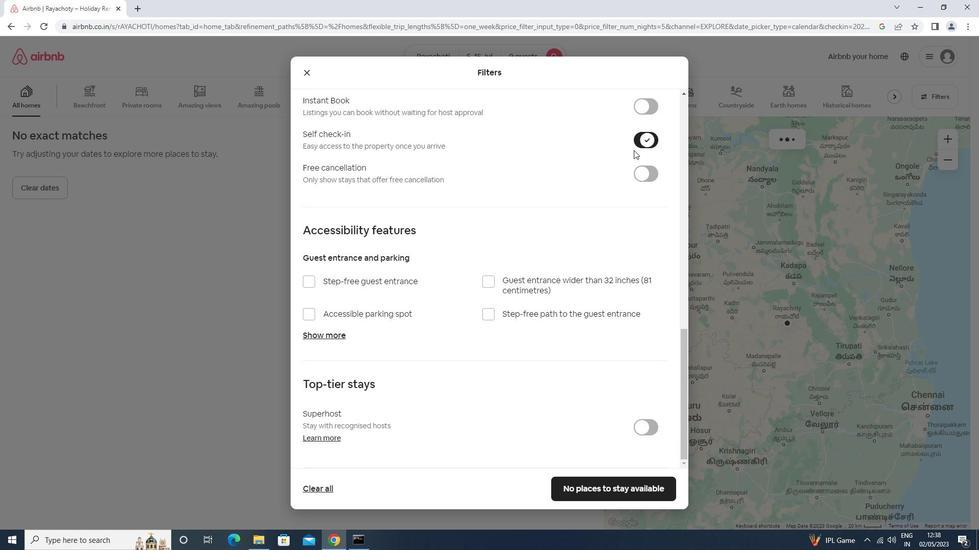 
Action: Mouse scrolled (630, 153) with delta (0, 0)
Screenshot: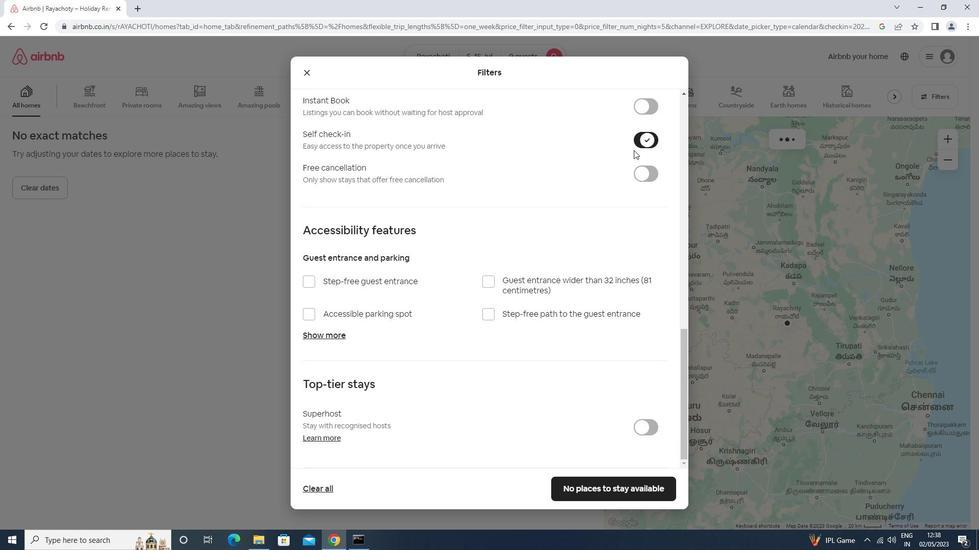 
Action: Mouse scrolled (630, 153) with delta (0, 0)
Screenshot: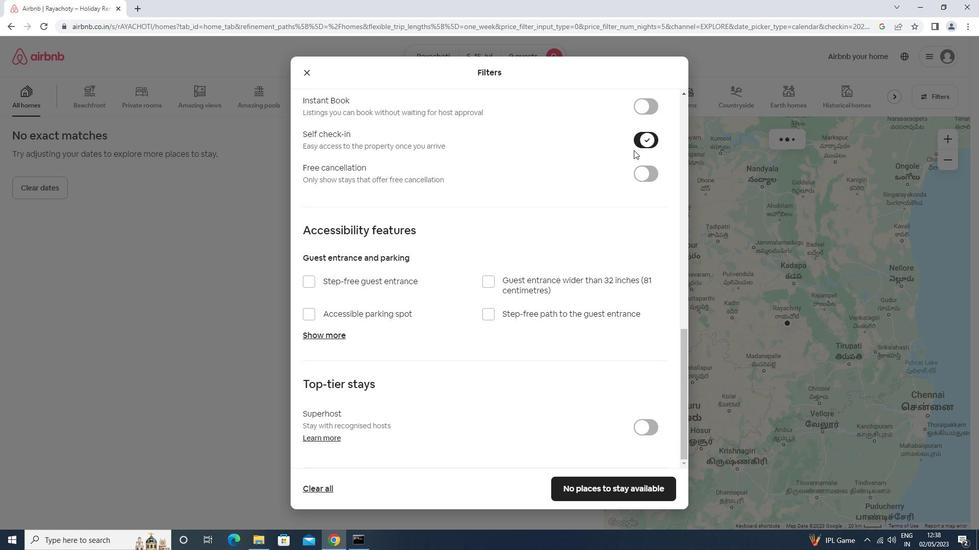 
Action: Mouse scrolled (630, 153) with delta (0, 0)
Screenshot: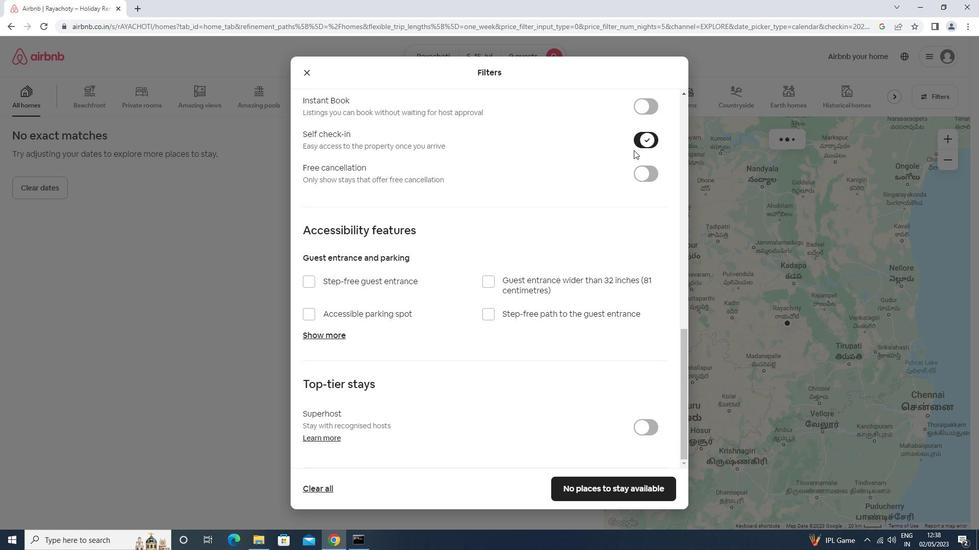 
Action: Mouse moved to (630, 155)
Screenshot: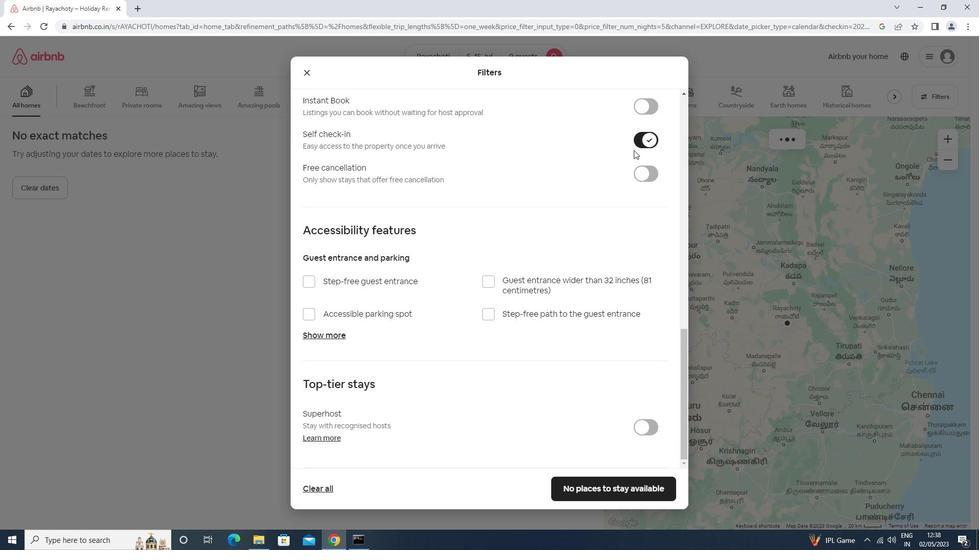 
Action: Mouse scrolled (630, 154) with delta (0, 0)
Screenshot: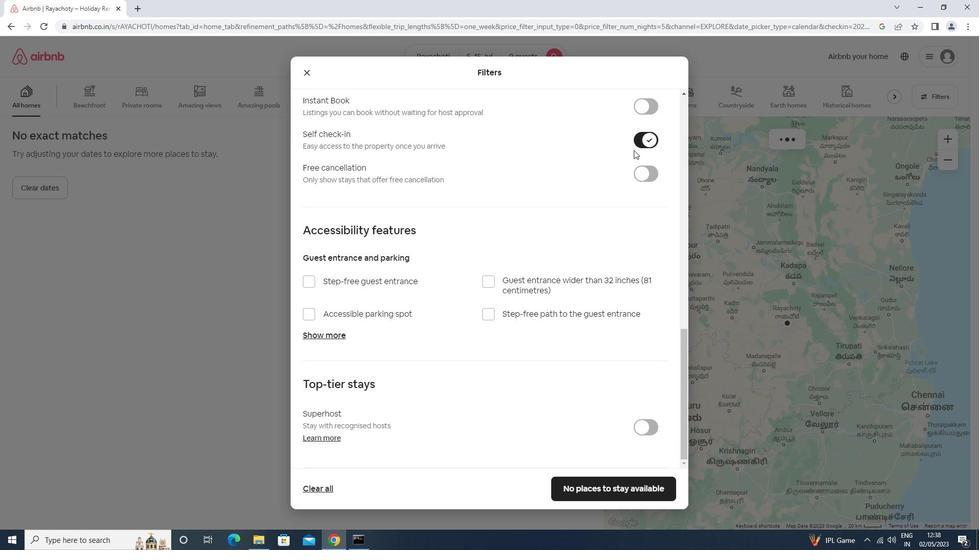 
Action: Mouse moved to (459, 365)
Screenshot: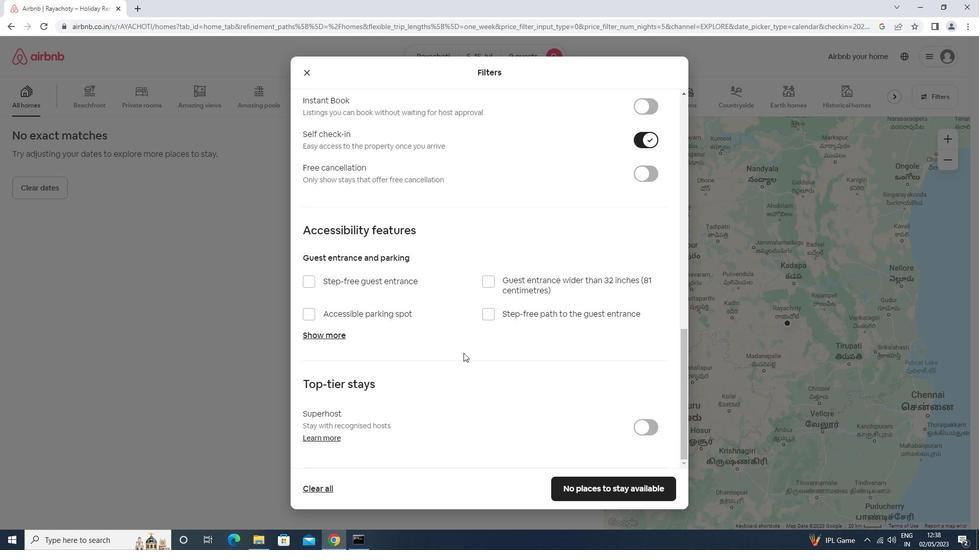 
Action: Mouse scrolled (459, 364) with delta (0, 0)
Screenshot: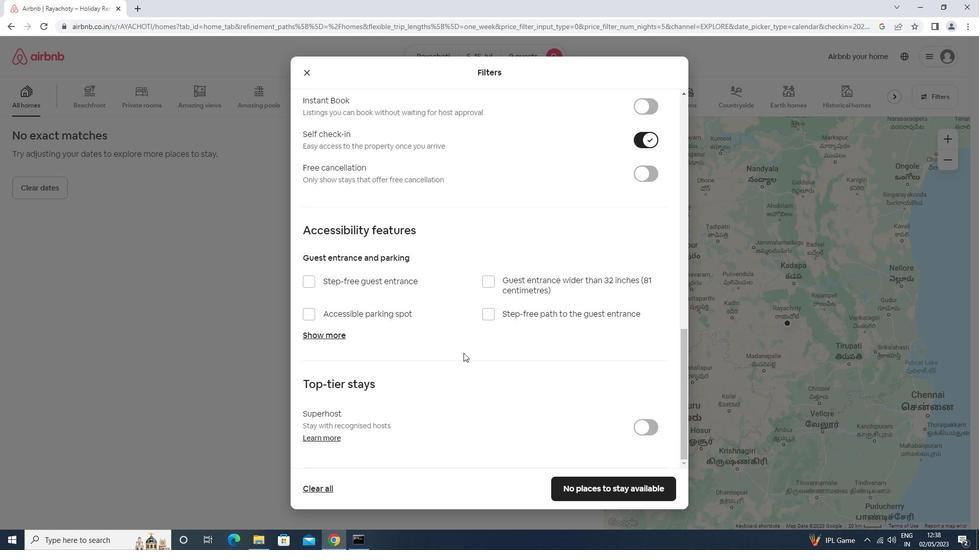 
Action: Mouse moved to (459, 367)
Screenshot: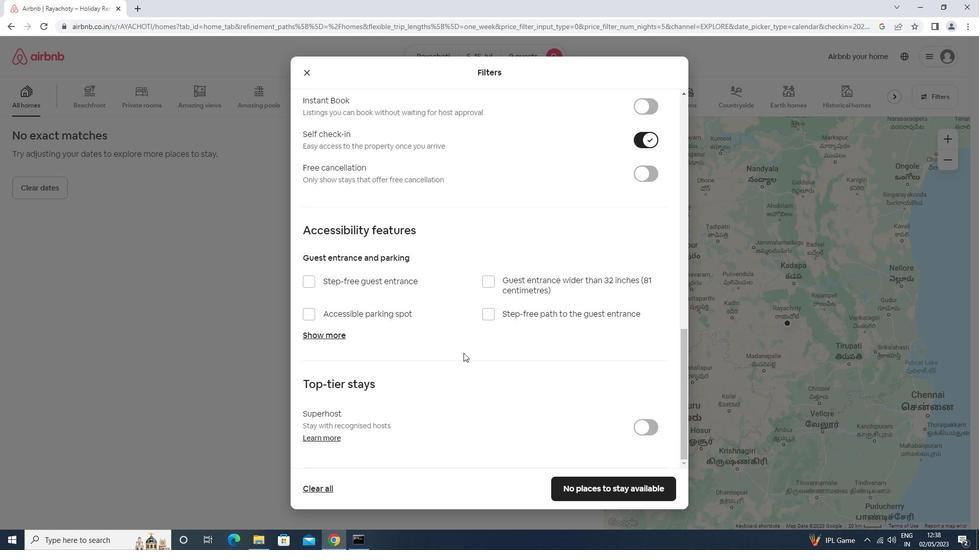 
Action: Mouse scrolled (459, 367) with delta (0, 0)
Screenshot: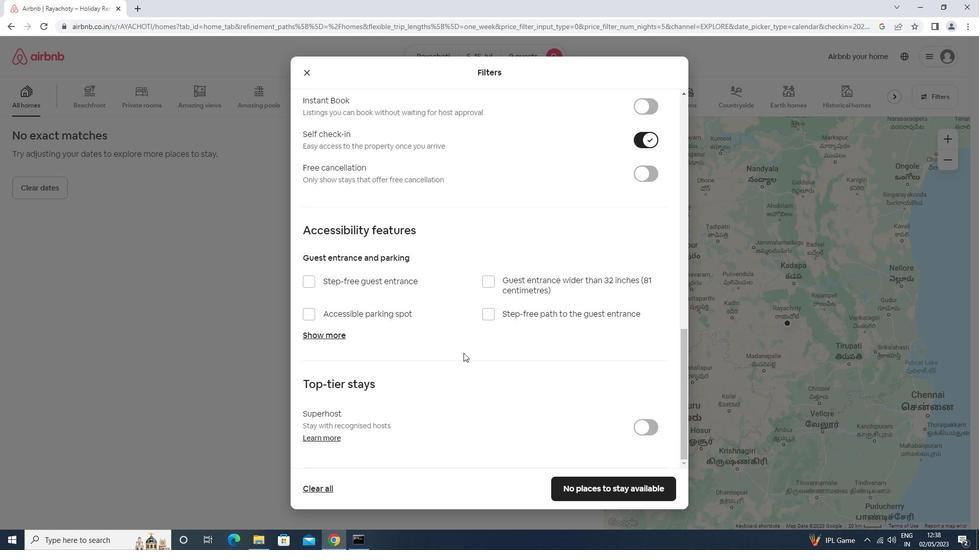 
Action: Mouse moved to (459, 368)
Screenshot: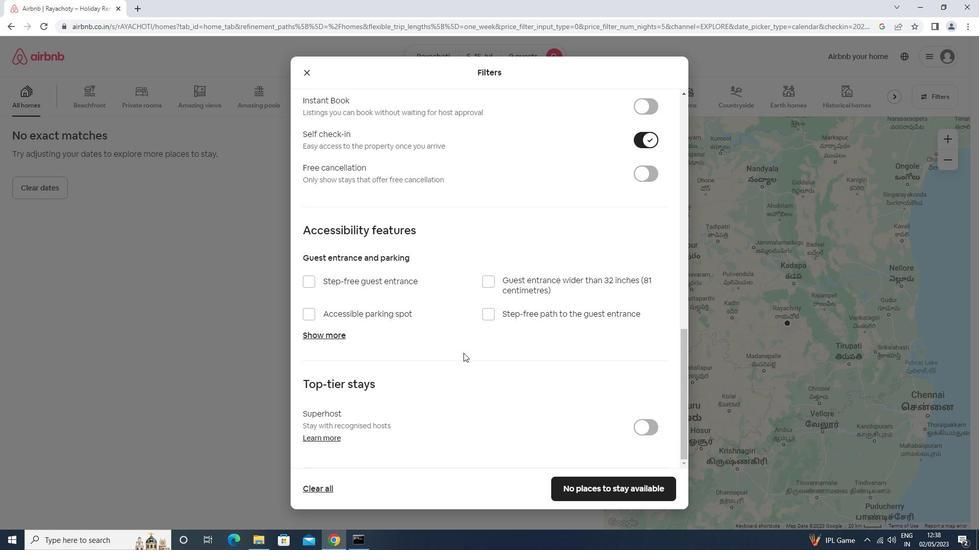 
Action: Mouse scrolled (459, 368) with delta (0, 0)
Screenshot: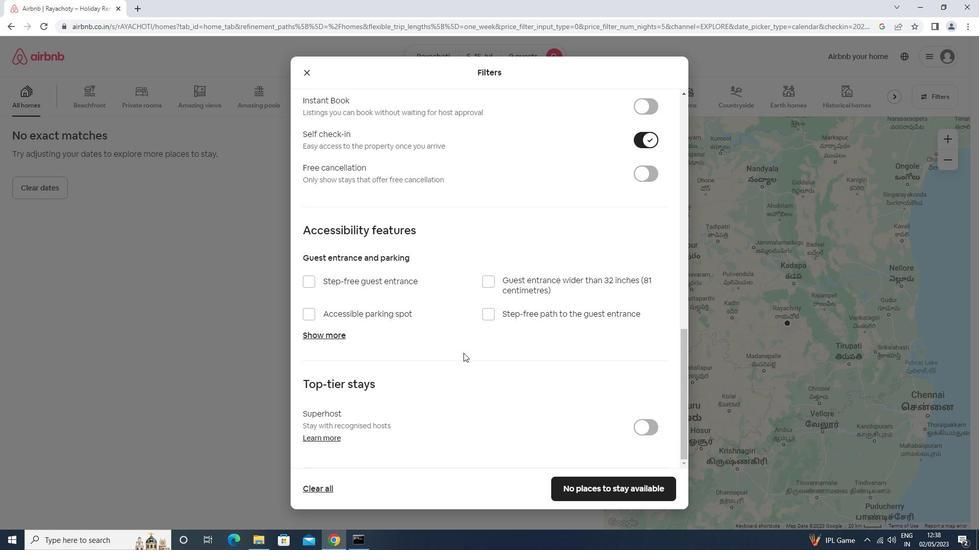
Action: Mouse moved to (459, 370)
Screenshot: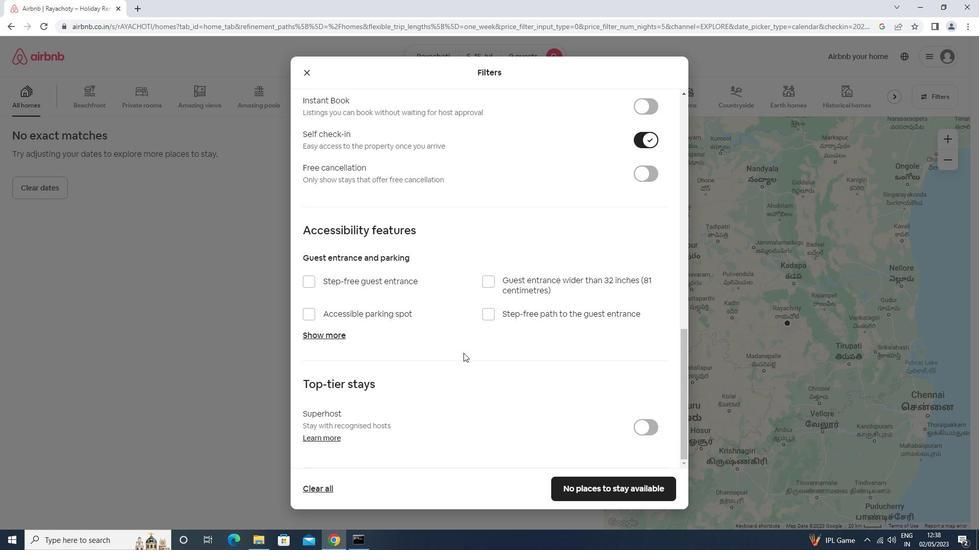 
Action: Mouse scrolled (459, 369) with delta (0, 0)
Screenshot: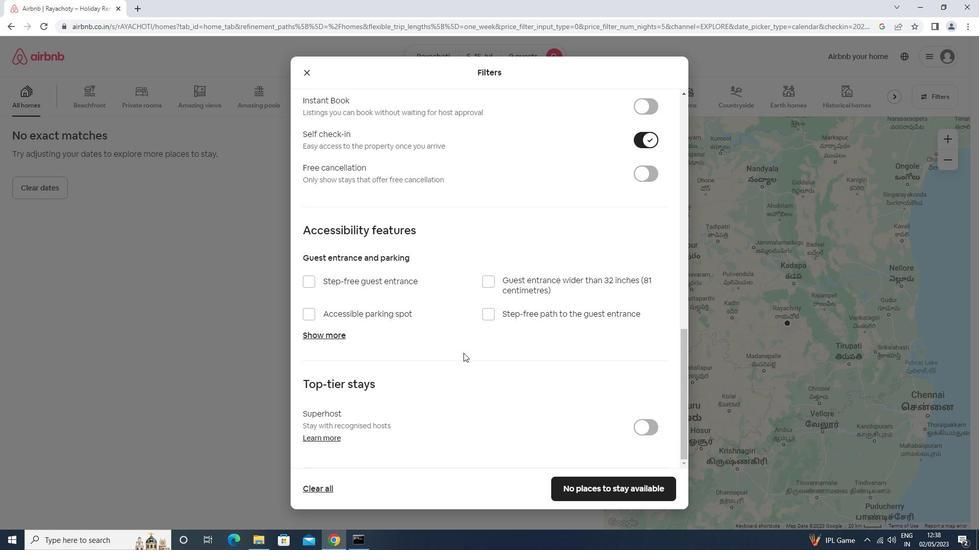 
Action: Mouse moved to (460, 371)
Screenshot: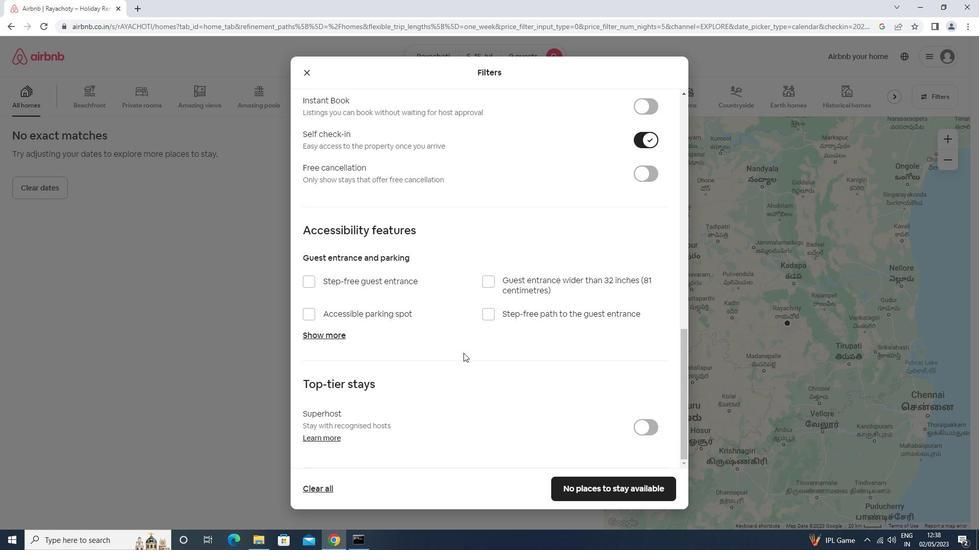 
Action: Mouse scrolled (460, 371) with delta (0, 0)
Screenshot: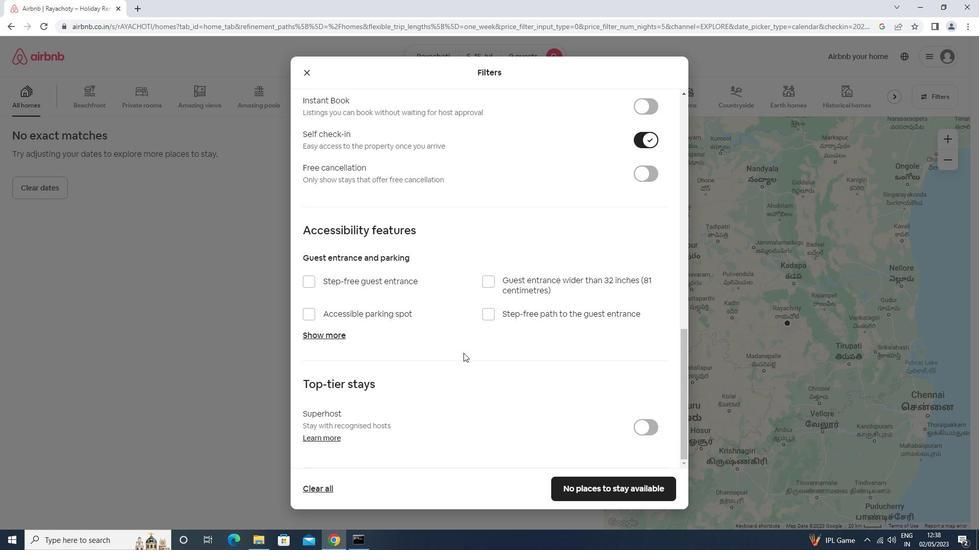 
Action: Mouse moved to (584, 487)
Screenshot: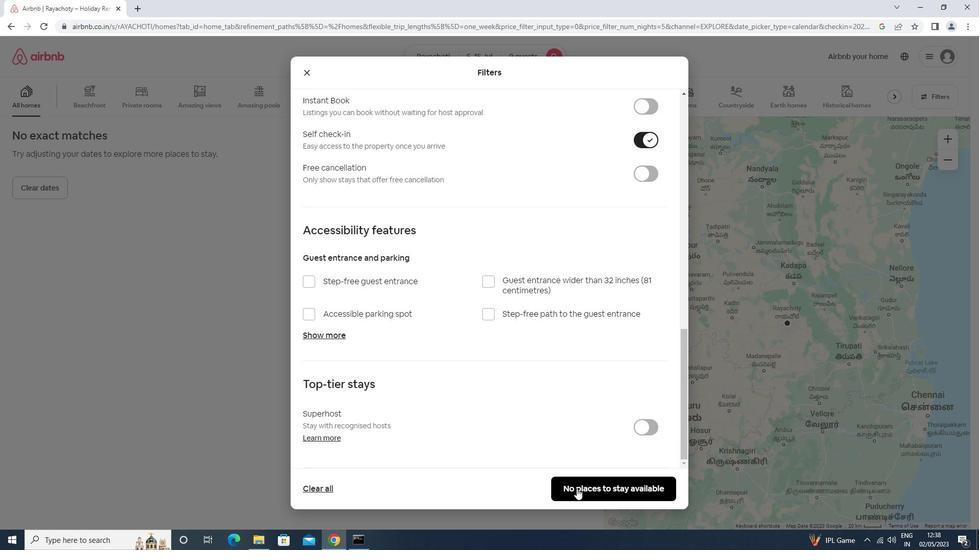 
Action: Mouse pressed left at (584, 487)
Screenshot: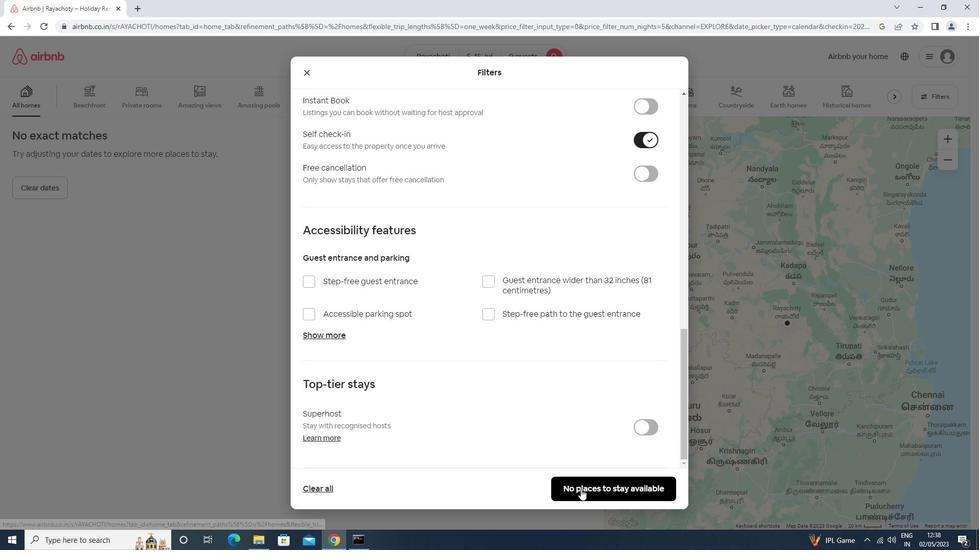 
Action: Mouse moved to (581, 481)
Screenshot: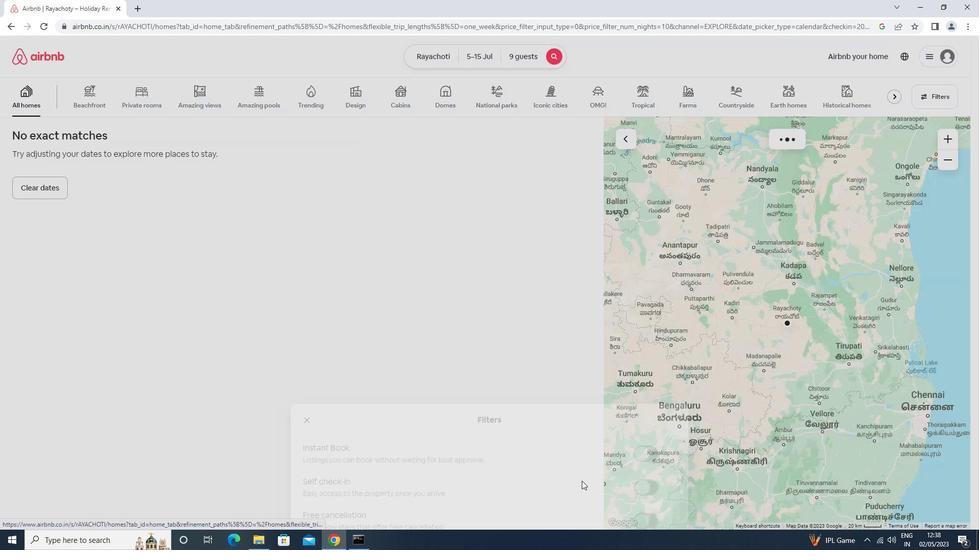 
